 Task: Open Card Scooter Review in Board Email Marketing Engagement Optimization to Workspace Editing and Proofreading and add a team member Softage.2@softage.net, a label Green, a checklist Chocolate Making, an attachment from your computer, a color Green and finally, add a card description 'Develop and launch new customer acquisition program' and a comment 'This task requires us to be detail-oriented and meticulous, ensuring that we do not miss any important information or details.'. Add a start date 'Jan 02, 1900' with a due date 'Jan 09, 1900'
Action: Key pressed <Key.shift>SOFTAGE.2<Key.shift>@SOFTAGE.NET
Screenshot: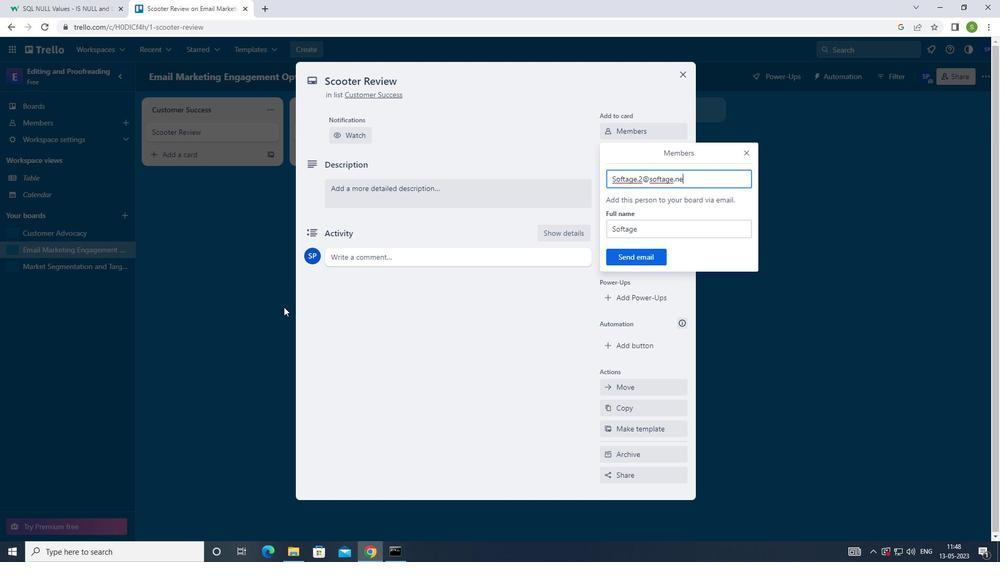 
Action: Mouse moved to (649, 257)
Screenshot: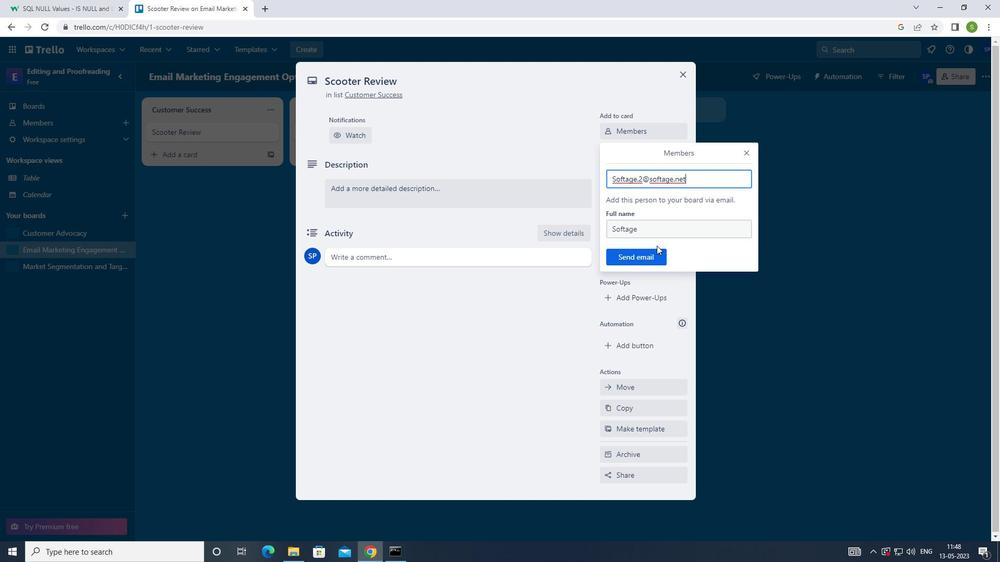 
Action: Mouse pressed left at (649, 257)
Screenshot: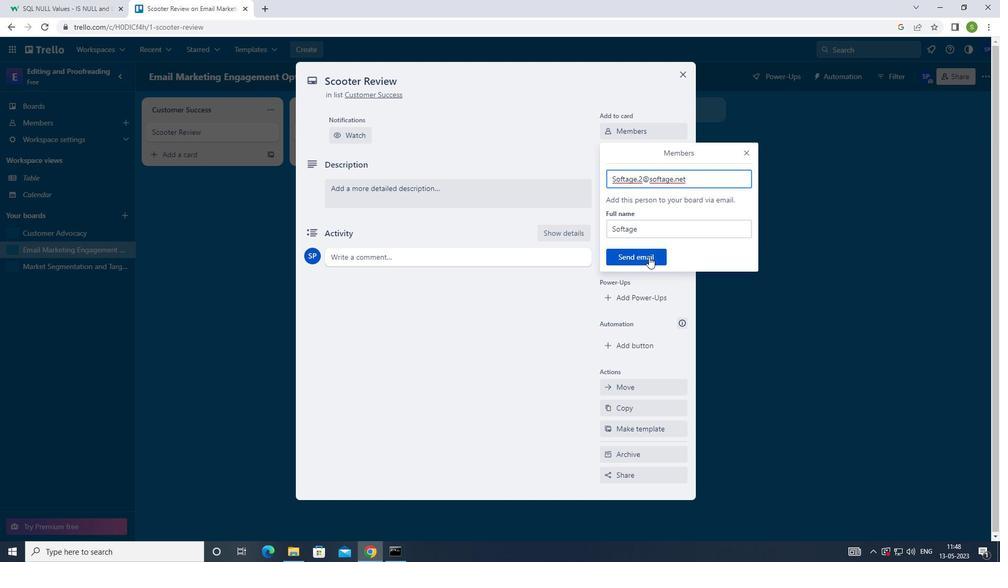 
Action: Mouse moved to (646, 185)
Screenshot: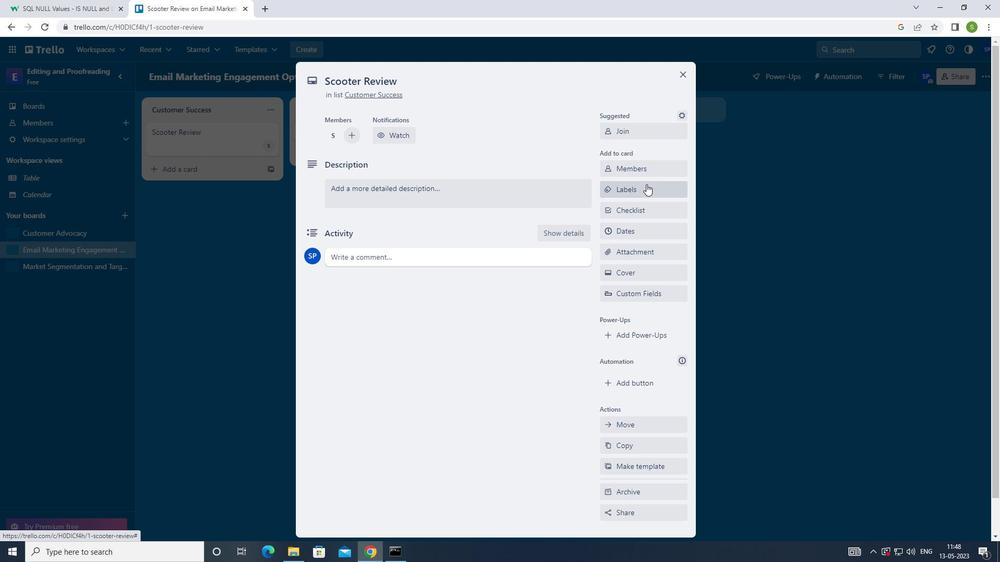 
Action: Mouse pressed left at (646, 185)
Screenshot: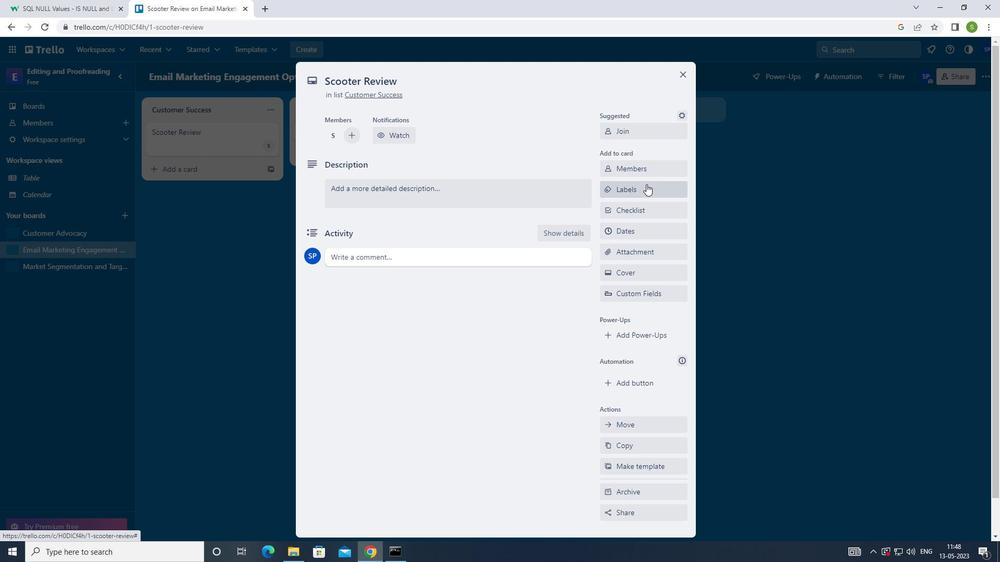 
Action: Mouse moved to (609, 277)
Screenshot: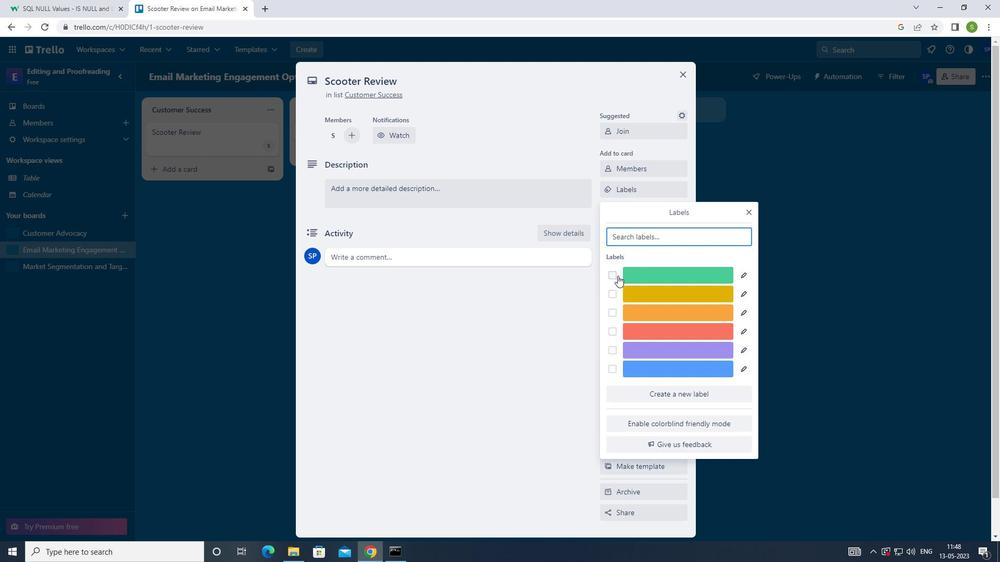
Action: Mouse pressed left at (609, 277)
Screenshot: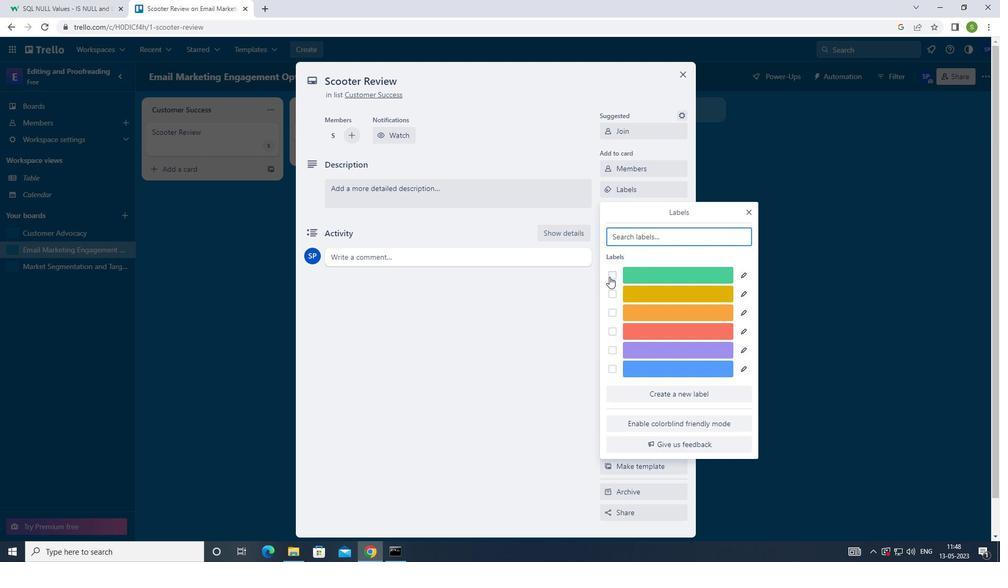 
Action: Mouse moved to (749, 212)
Screenshot: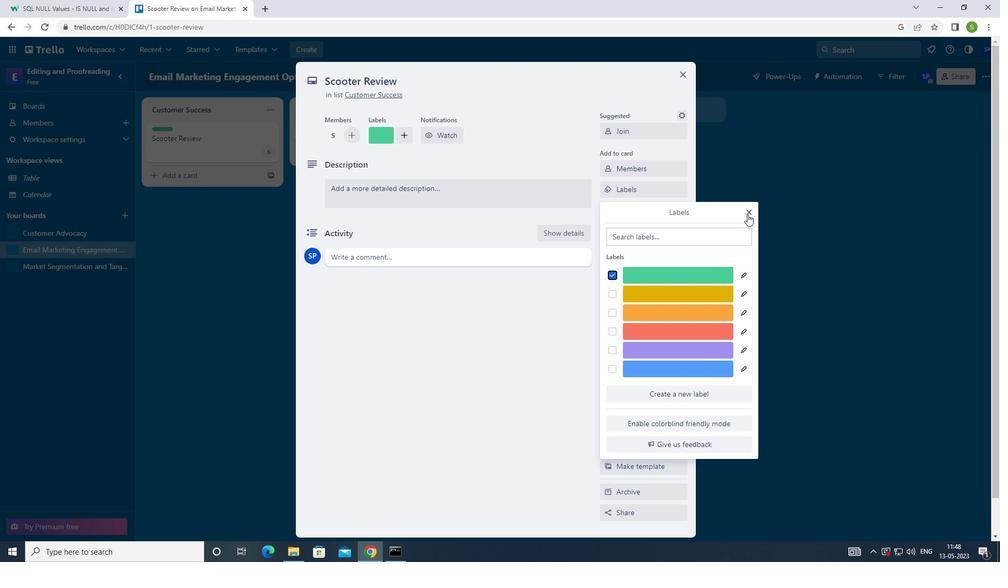 
Action: Mouse pressed left at (749, 212)
Screenshot: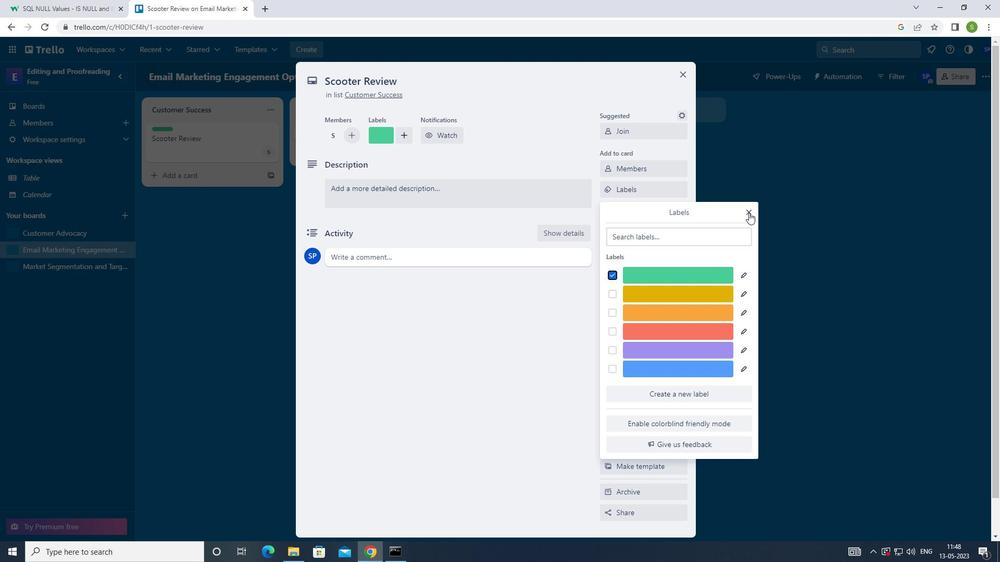
Action: Mouse moved to (640, 212)
Screenshot: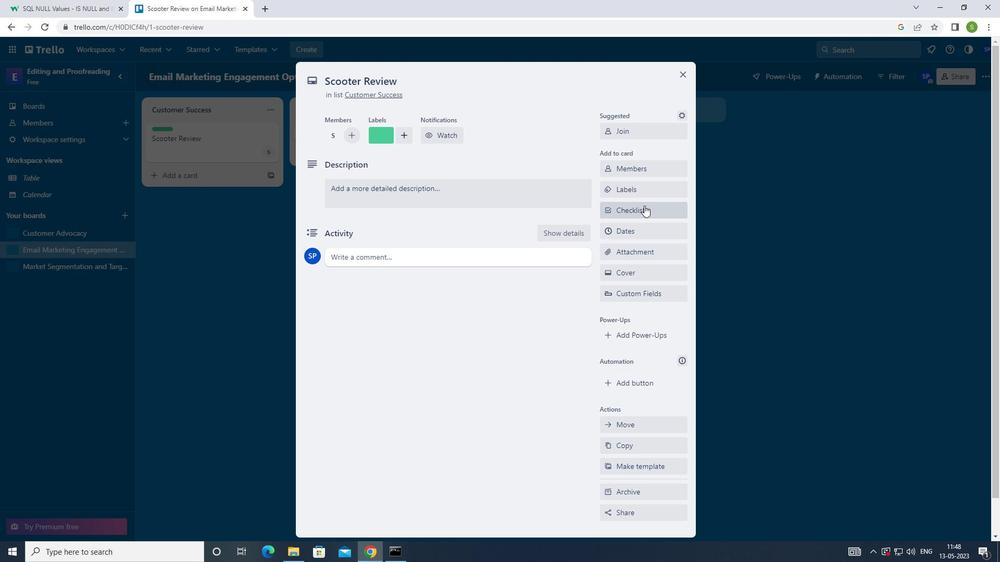 
Action: Mouse pressed left at (640, 212)
Screenshot: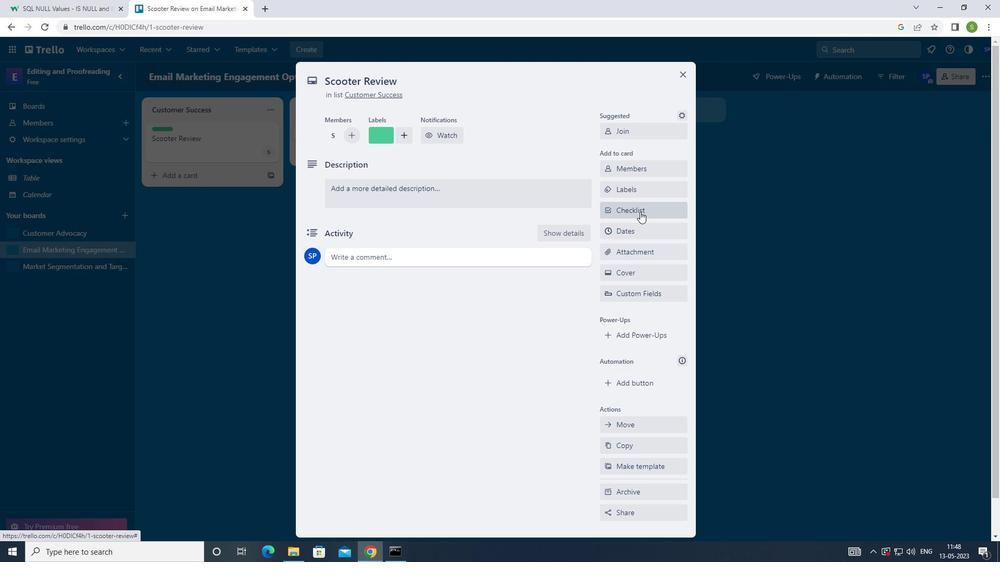 
Action: Mouse moved to (769, 202)
Screenshot: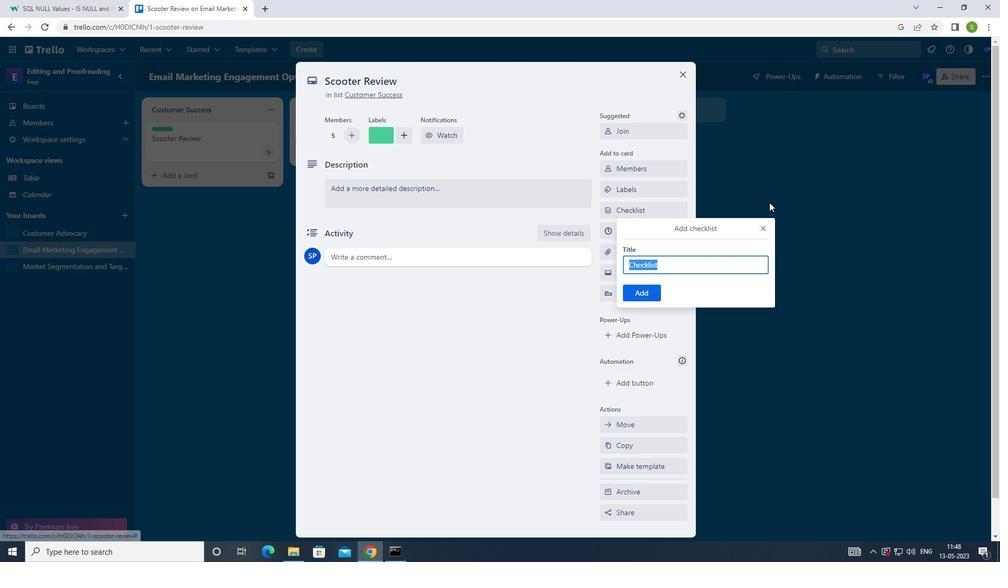 
Action: Key pressed <Key.shift>CHOCOLATE<Key.space><Key.shift_r>MARKETING
Screenshot: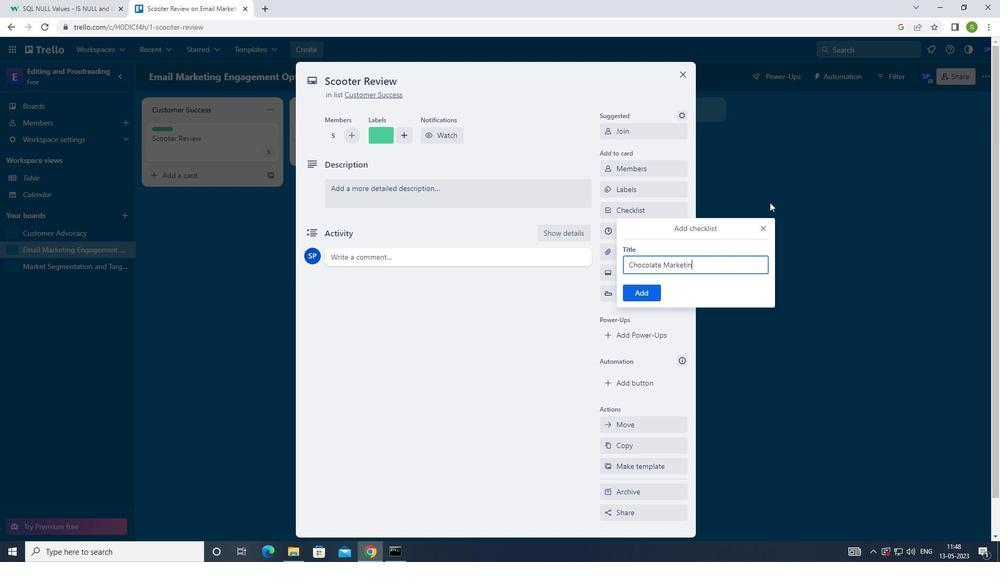 
Action: Mouse moved to (648, 291)
Screenshot: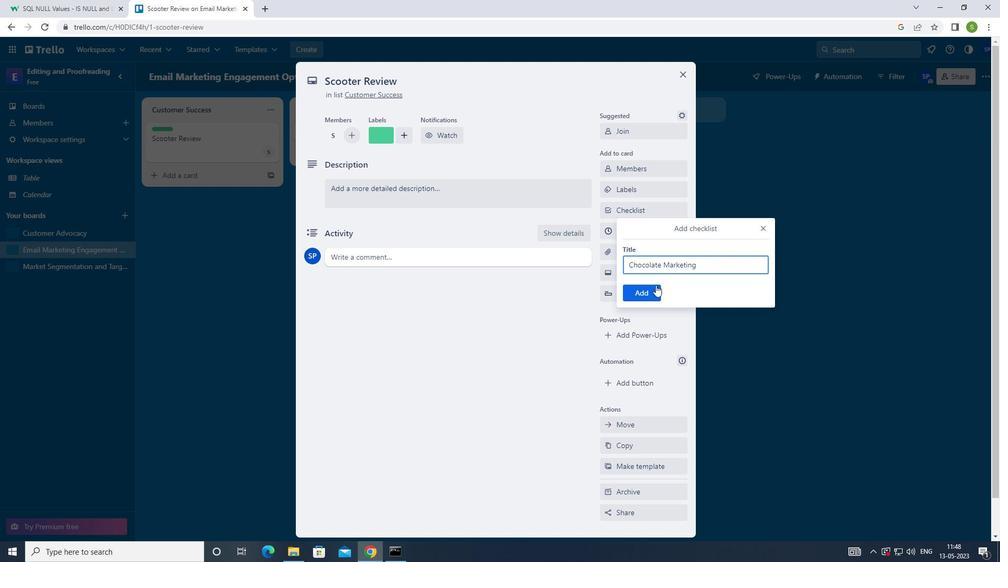 
Action: Mouse pressed left at (648, 291)
Screenshot: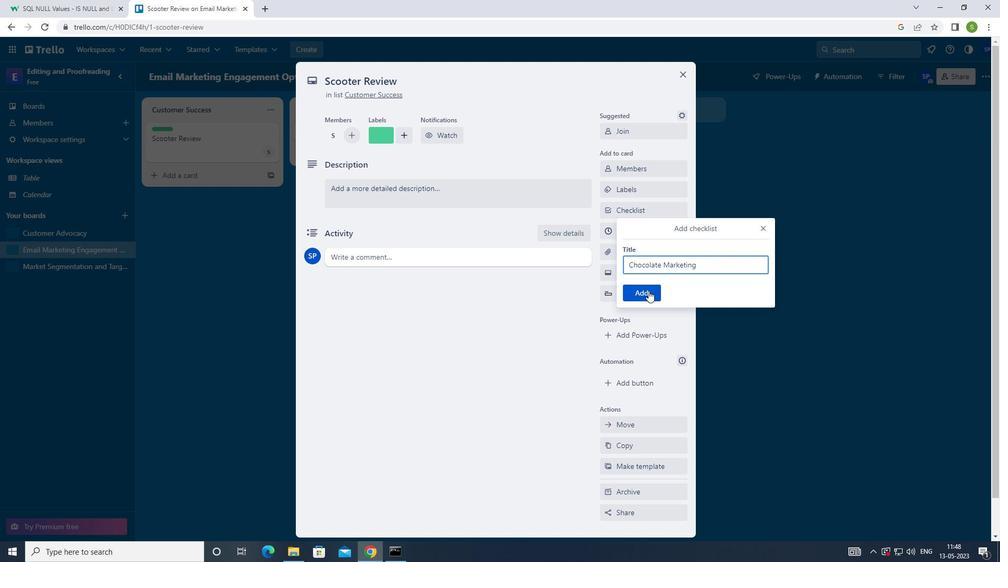 
Action: Mouse moved to (644, 255)
Screenshot: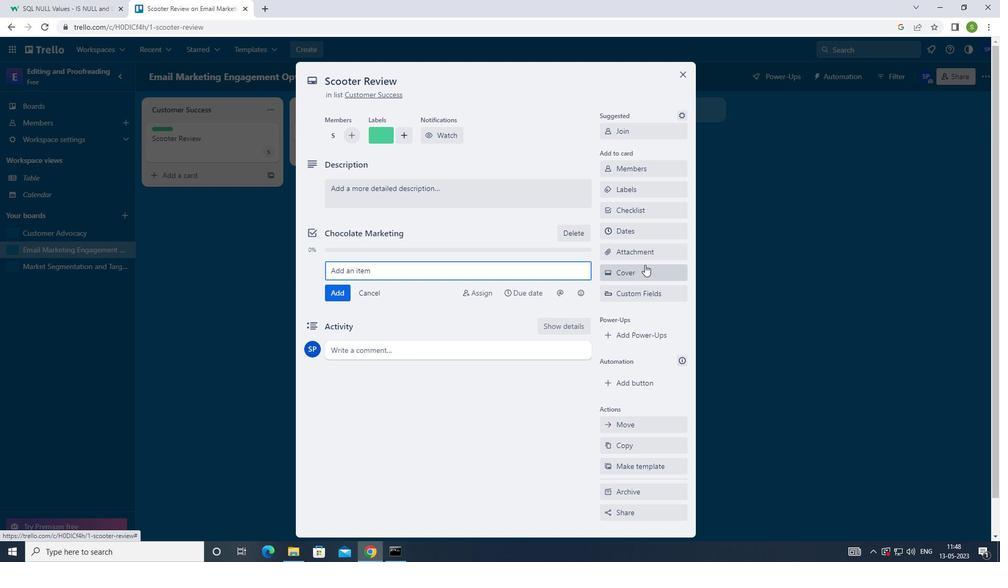 
Action: Mouse pressed left at (644, 255)
Screenshot: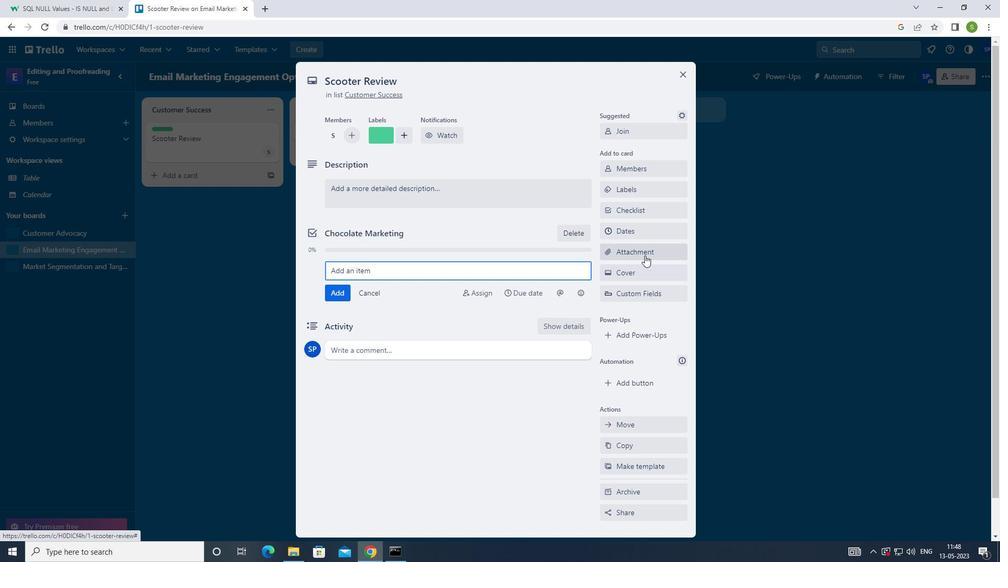 
Action: Mouse moved to (639, 300)
Screenshot: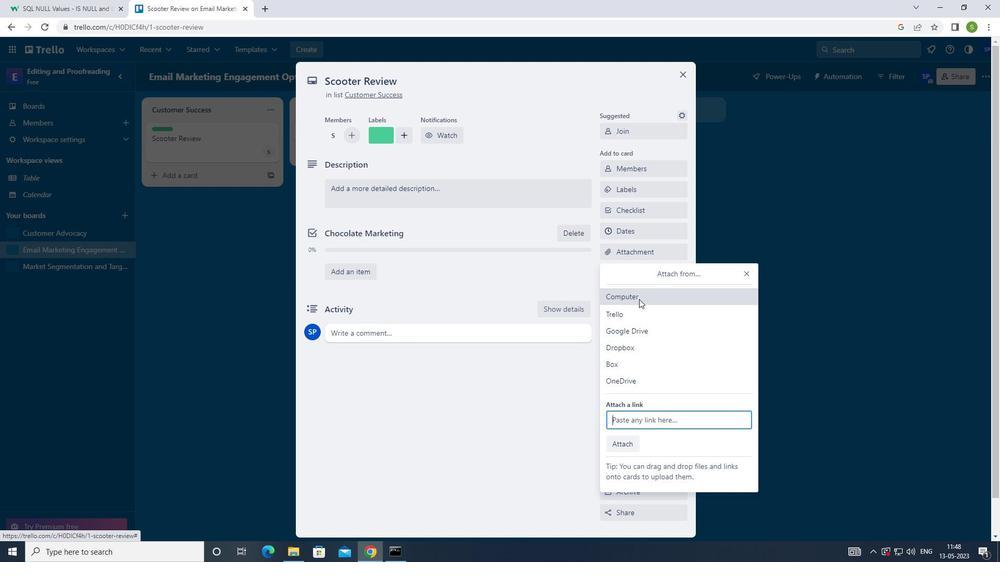 
Action: Mouse pressed left at (639, 300)
Screenshot: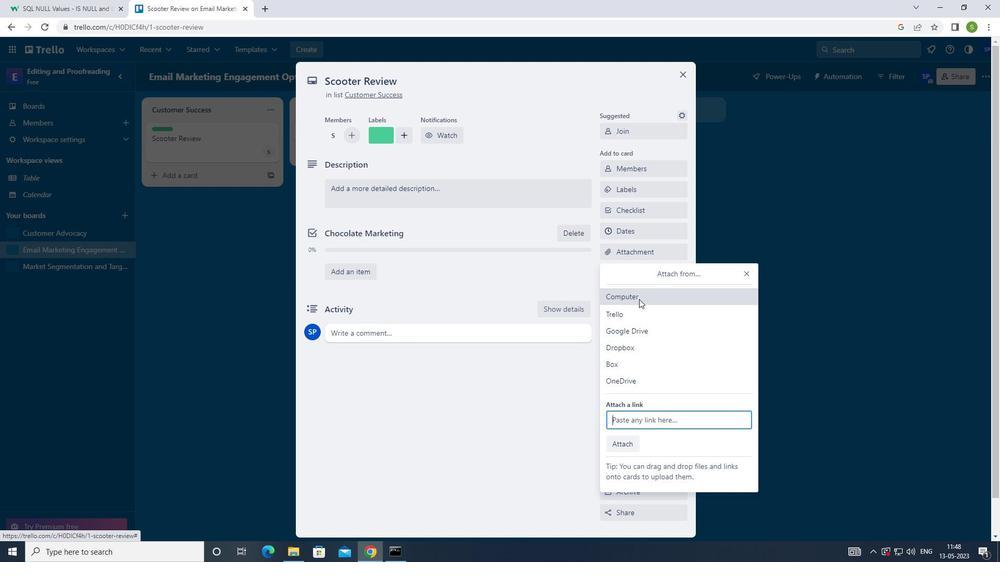 
Action: Mouse moved to (153, 72)
Screenshot: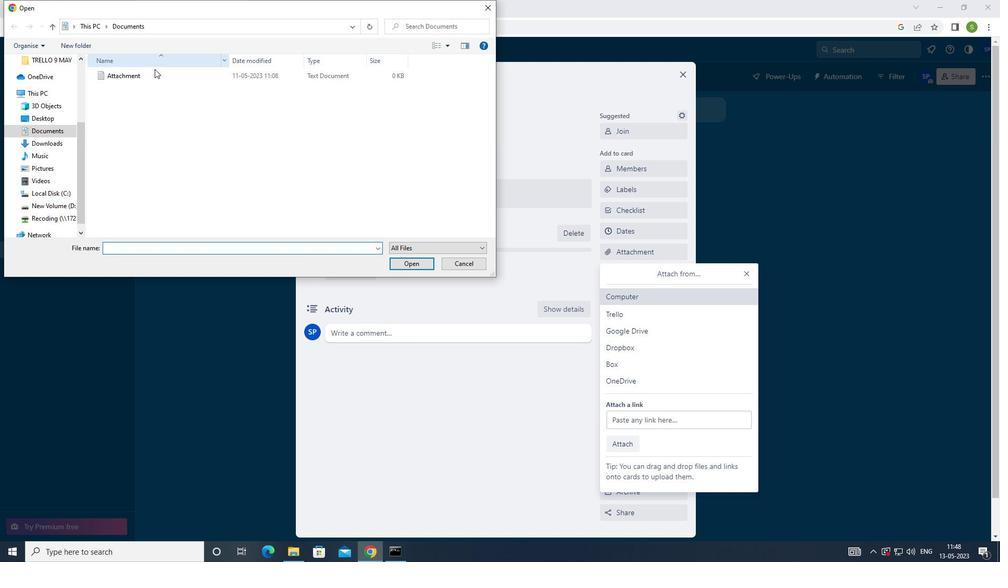 
Action: Mouse pressed left at (153, 72)
Screenshot: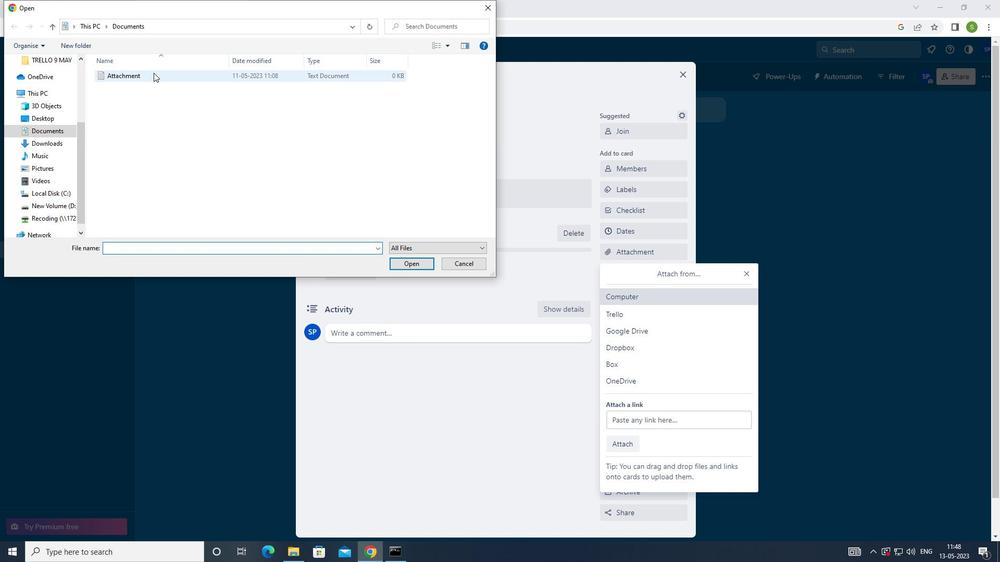 
Action: Mouse moved to (425, 263)
Screenshot: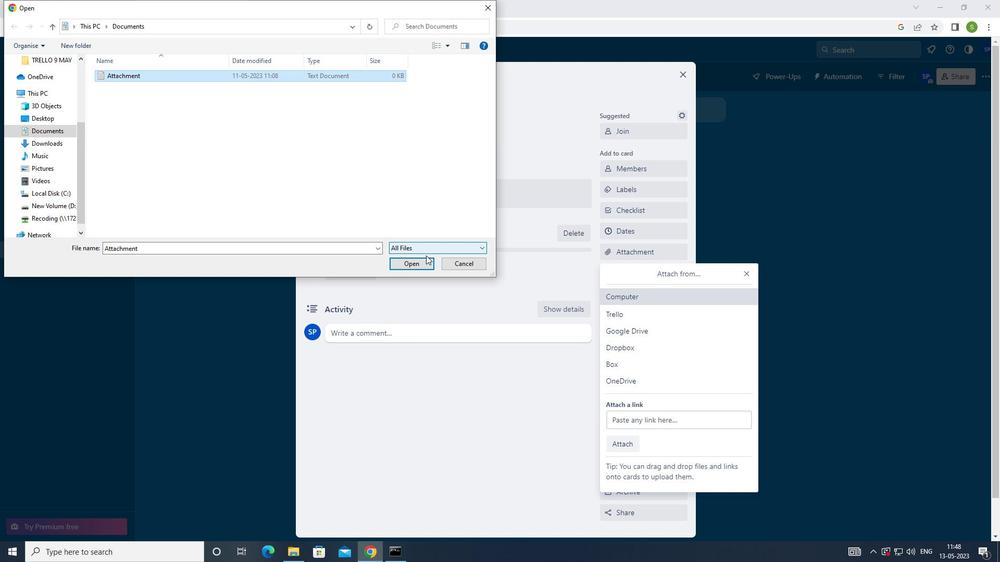 
Action: Mouse pressed left at (425, 263)
Screenshot: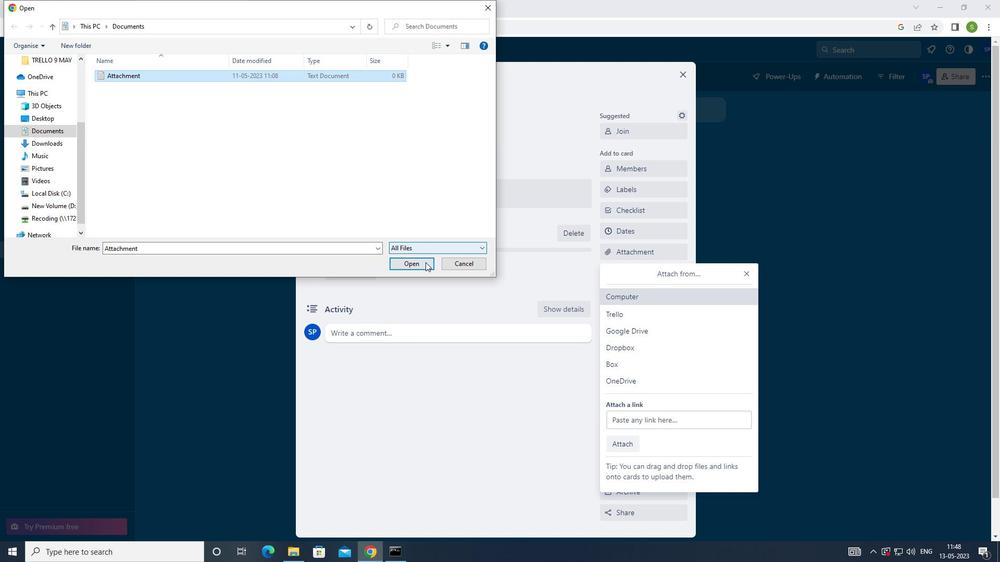 
Action: Mouse moved to (630, 273)
Screenshot: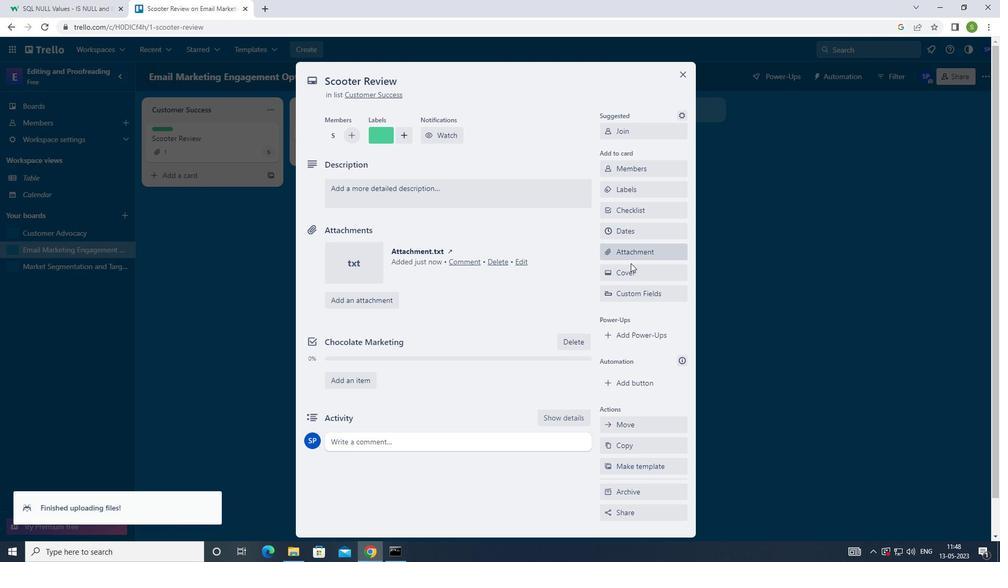 
Action: Mouse pressed left at (630, 273)
Screenshot: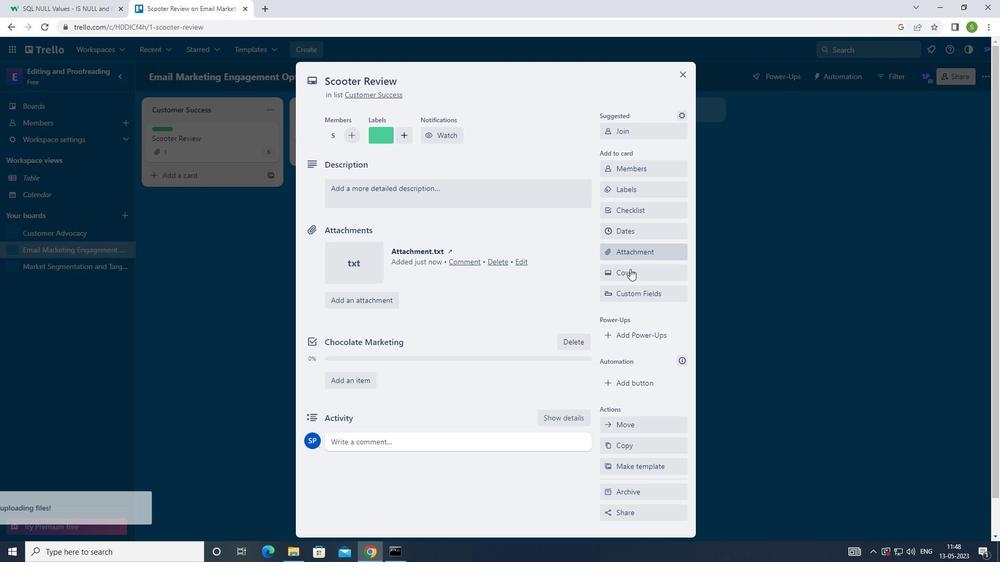 
Action: Mouse moved to (626, 331)
Screenshot: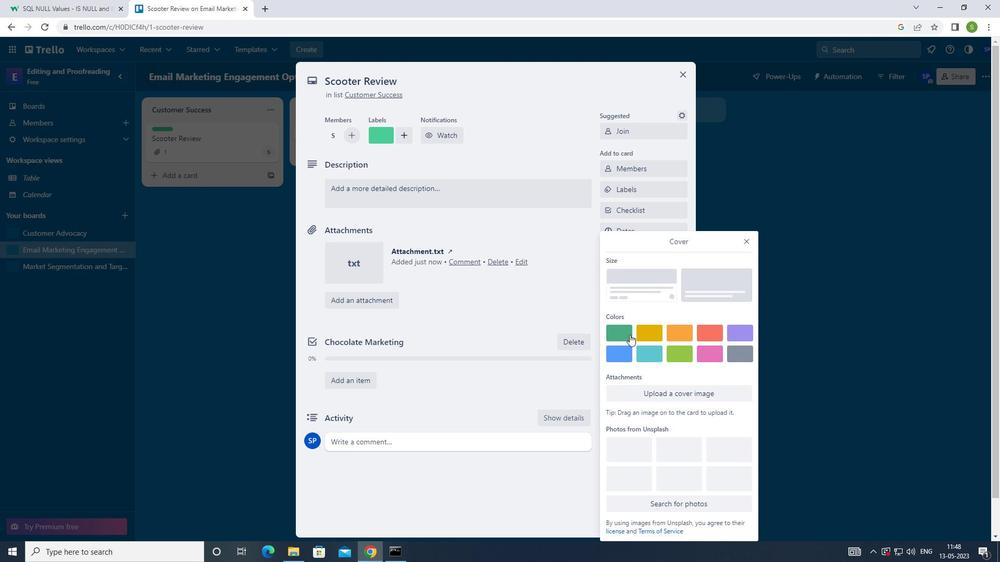 
Action: Mouse pressed left at (626, 331)
Screenshot: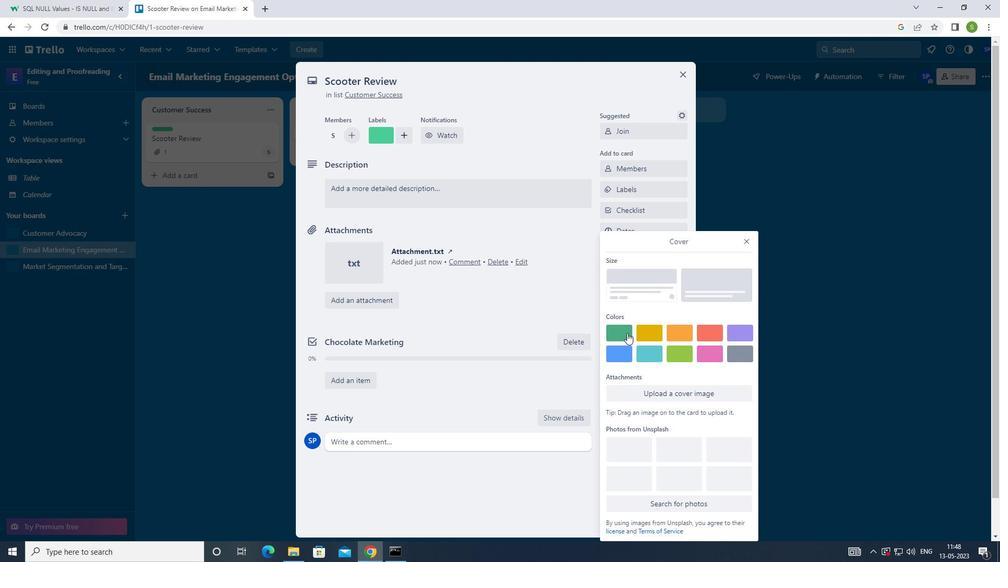 
Action: Mouse moved to (744, 222)
Screenshot: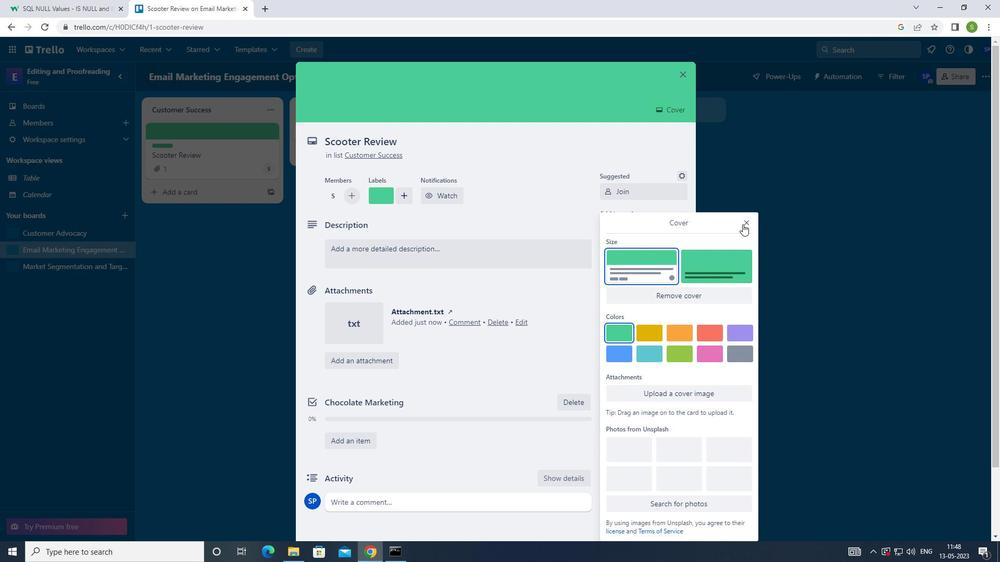 
Action: Mouse pressed left at (744, 222)
Screenshot: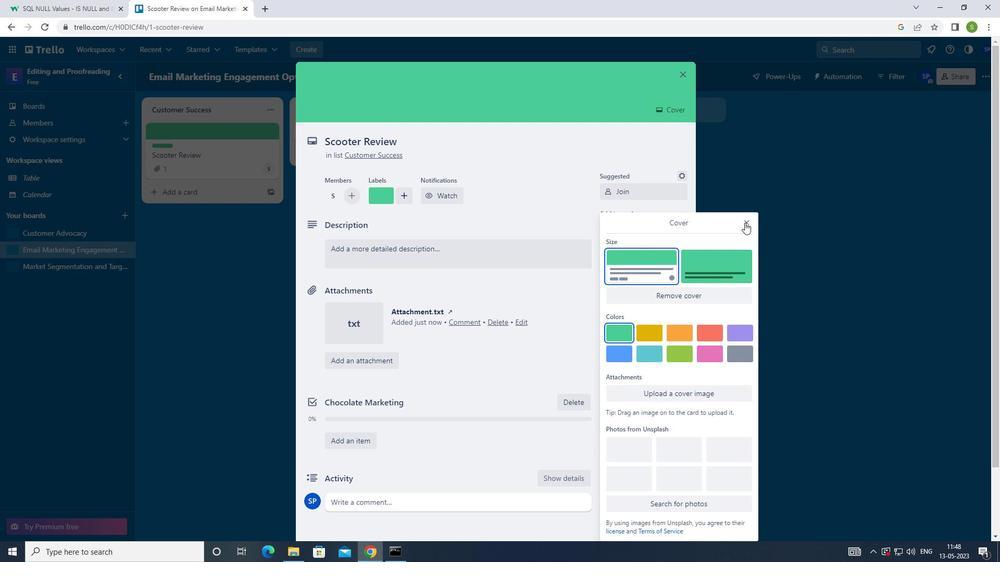 
Action: Mouse moved to (379, 253)
Screenshot: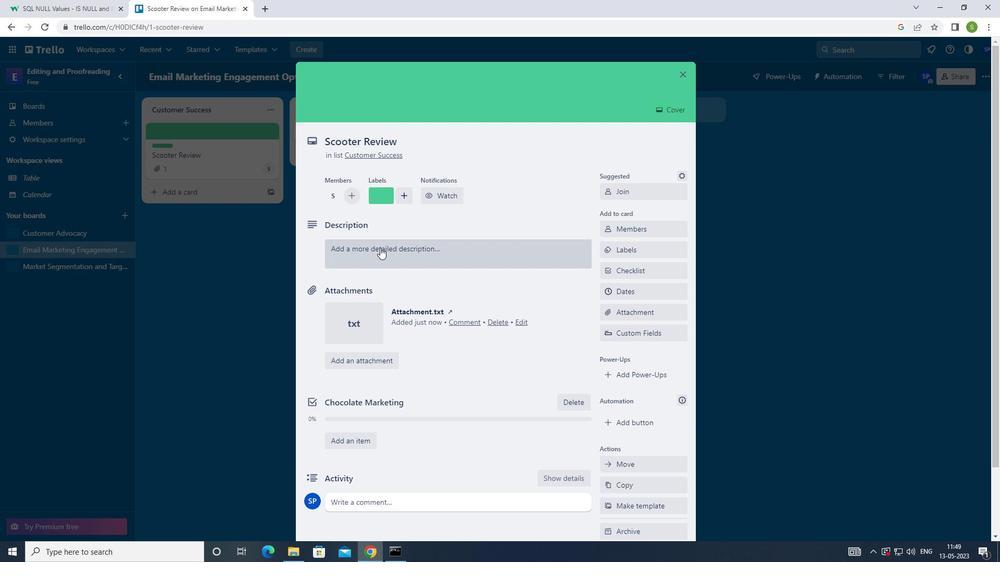 
Action: Mouse pressed left at (379, 253)
Screenshot: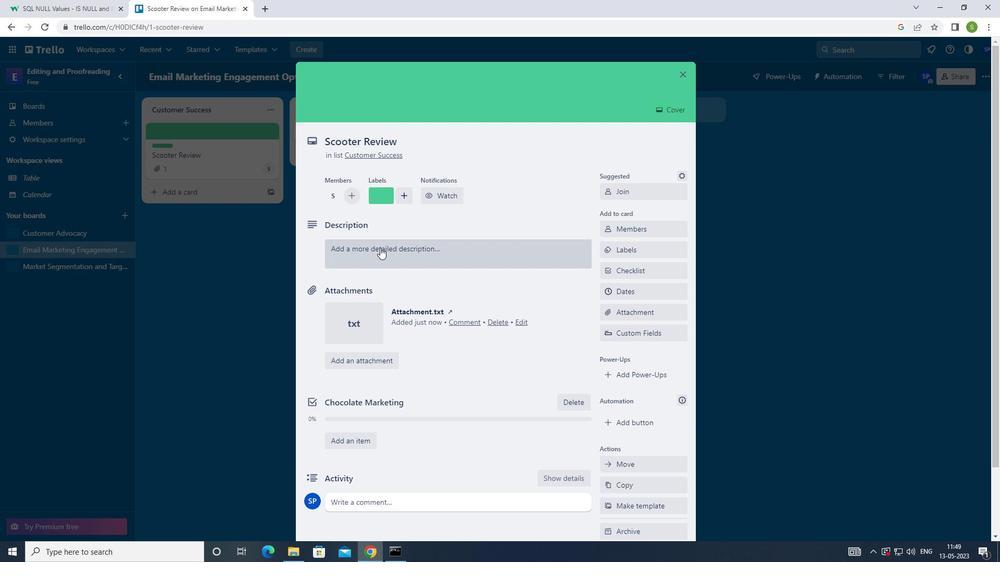 
Action: Mouse moved to (385, 252)
Screenshot: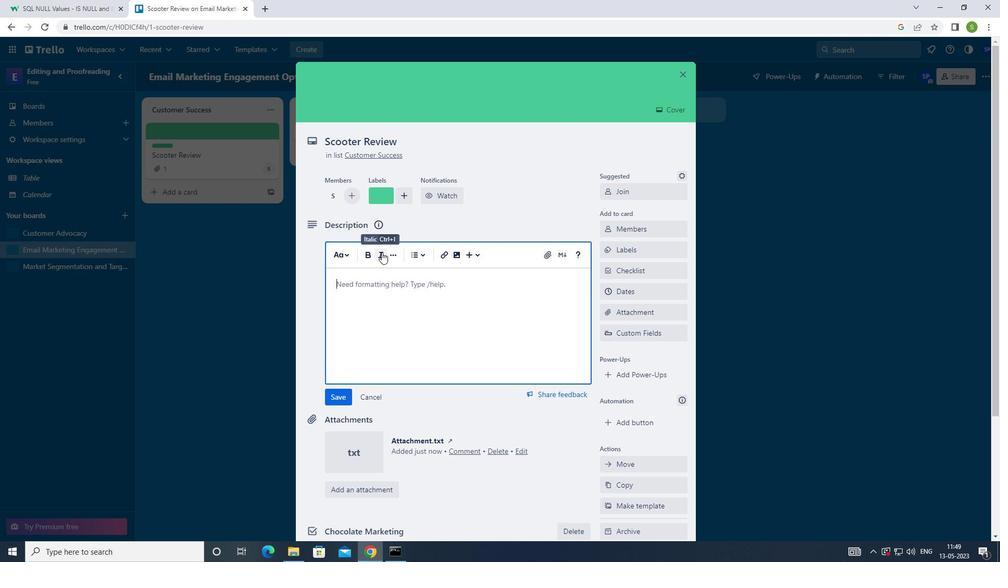 
Action: Key pressed <Key.shift>DEVELOP<Key.space>AND<Key.space>LAUNCH<Key.space>NEW<Key.space>CUSTOMER<Key.space>ACQUISTION<Key.space>PROGRAM
Screenshot: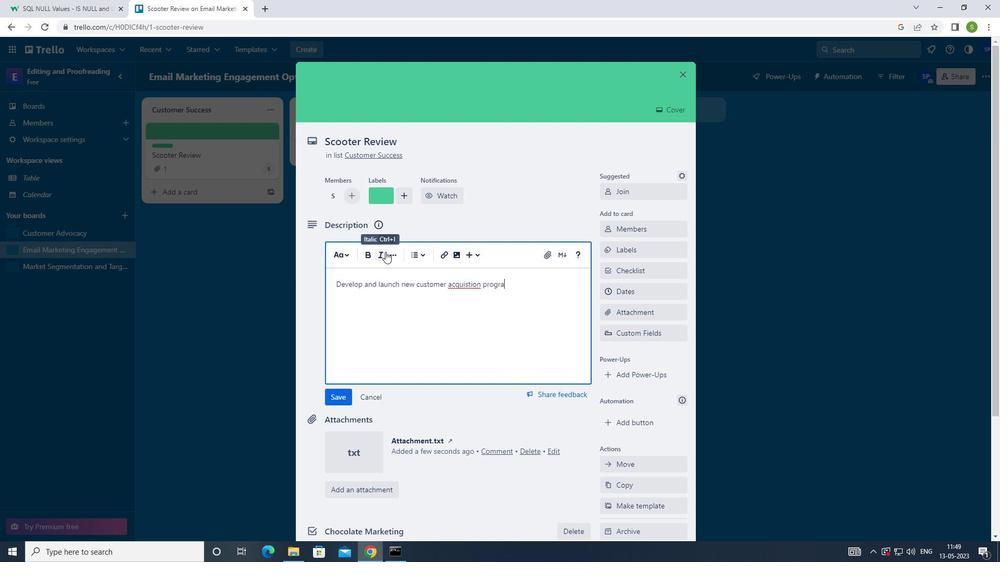 
Action: Mouse moved to (336, 394)
Screenshot: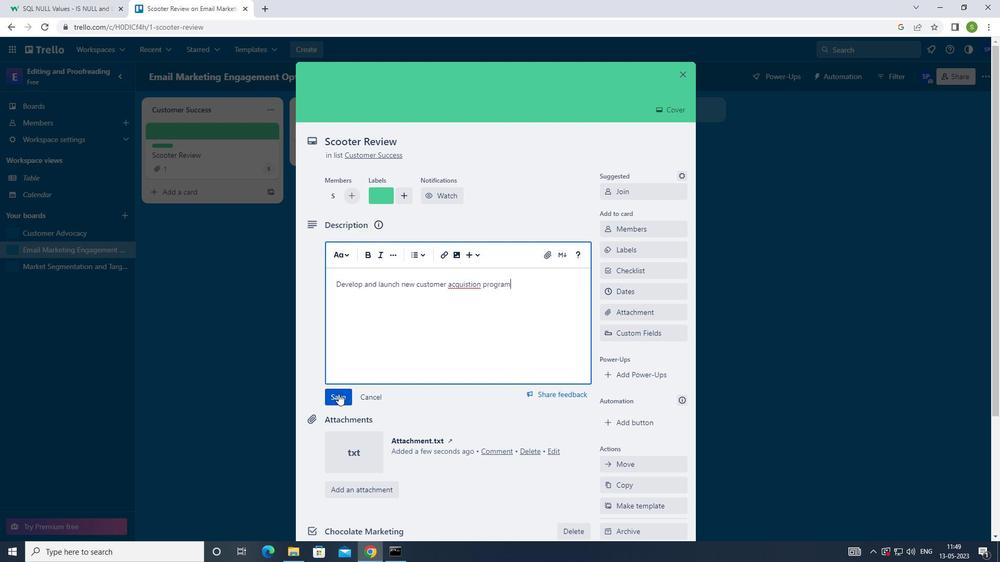 
Action: Mouse pressed left at (336, 394)
Screenshot: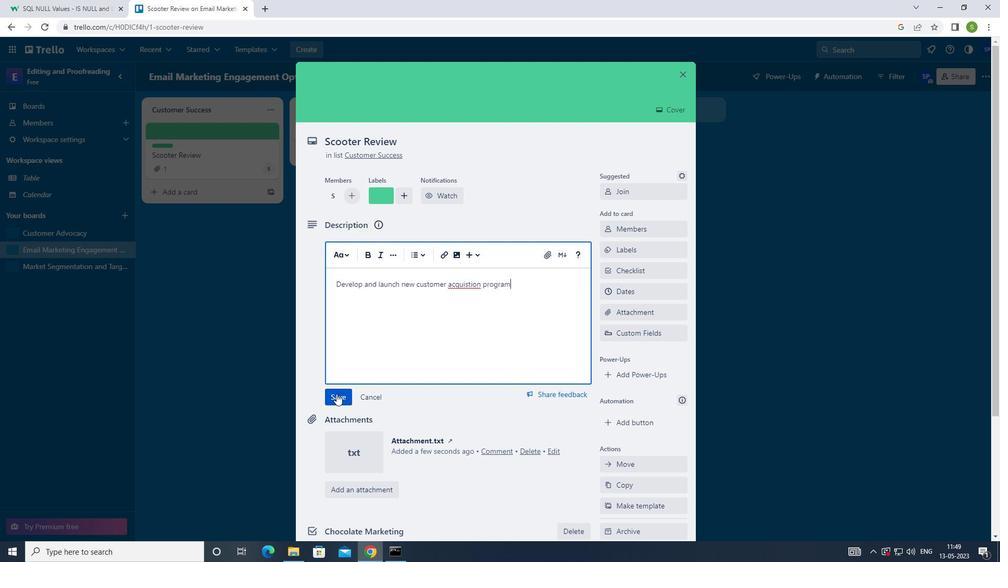 
Action: Mouse moved to (406, 363)
Screenshot: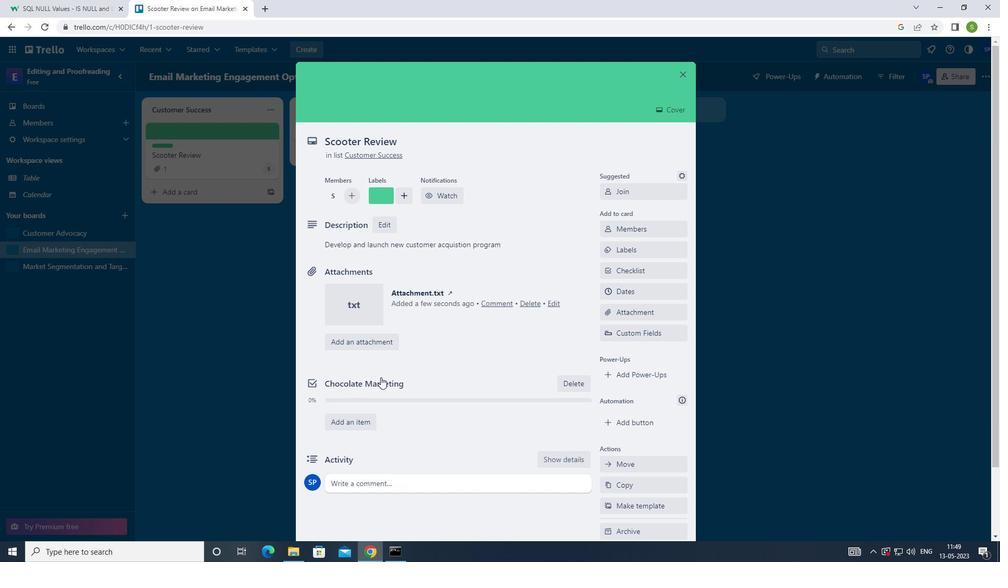 
Action: Mouse scrolled (406, 362) with delta (0, 0)
Screenshot: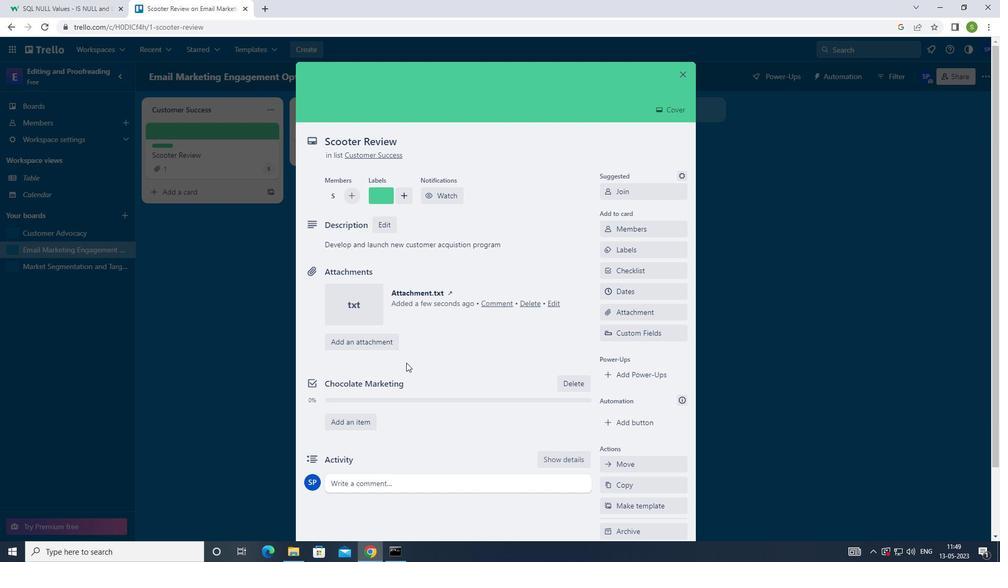 
Action: Mouse moved to (406, 363)
Screenshot: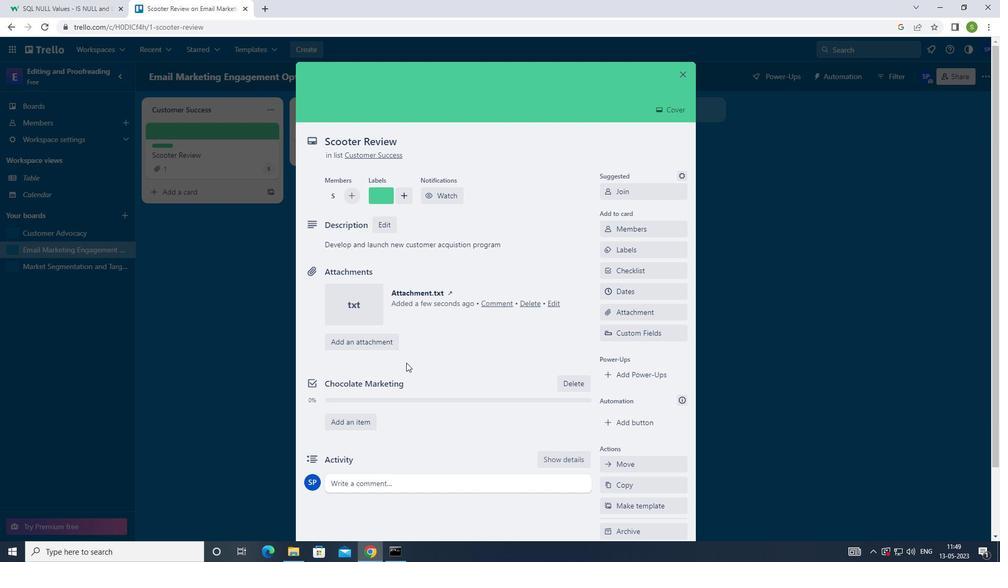 
Action: Mouse scrolled (406, 363) with delta (0, 0)
Screenshot: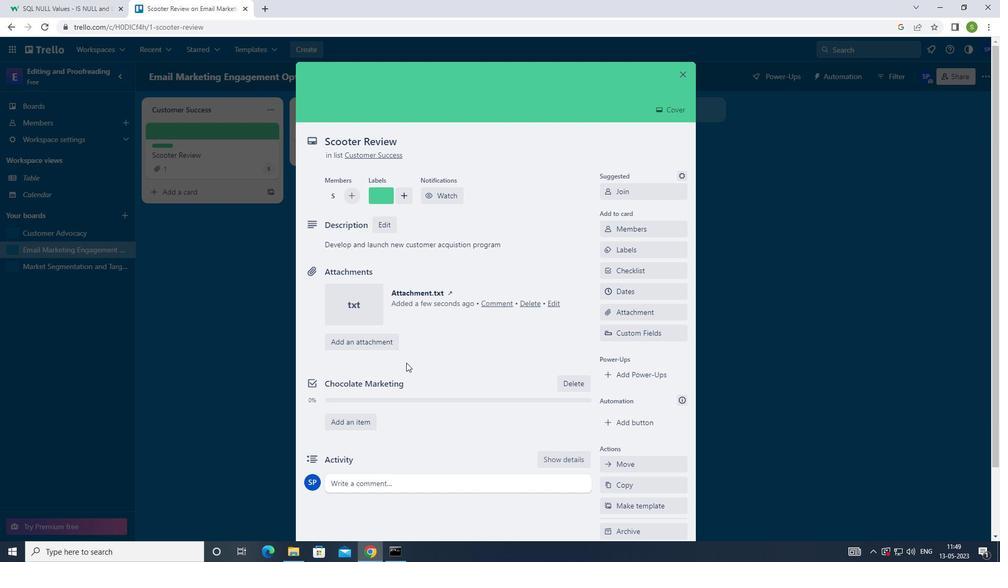 
Action: Mouse moved to (406, 368)
Screenshot: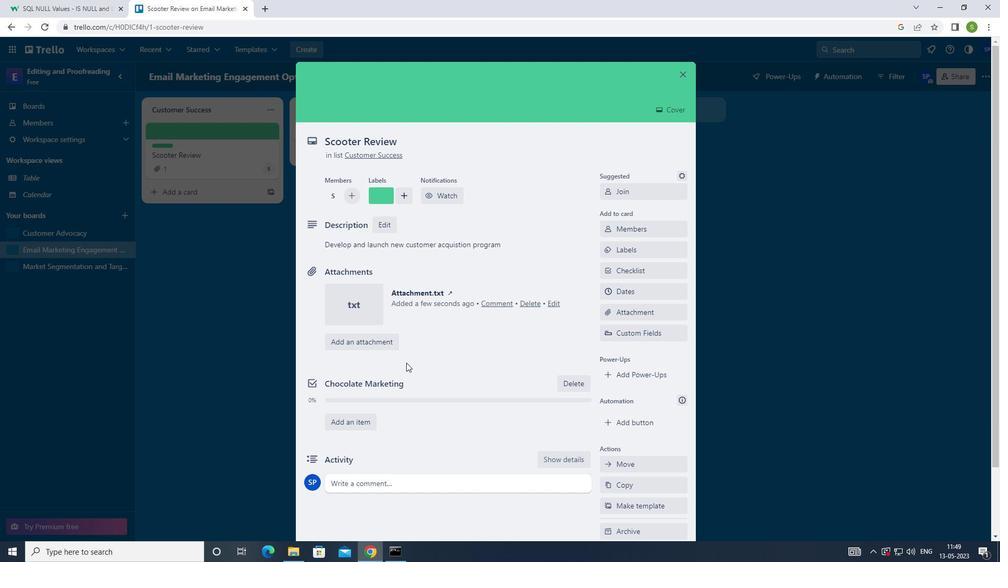 
Action: Mouse scrolled (406, 367) with delta (0, 0)
Screenshot: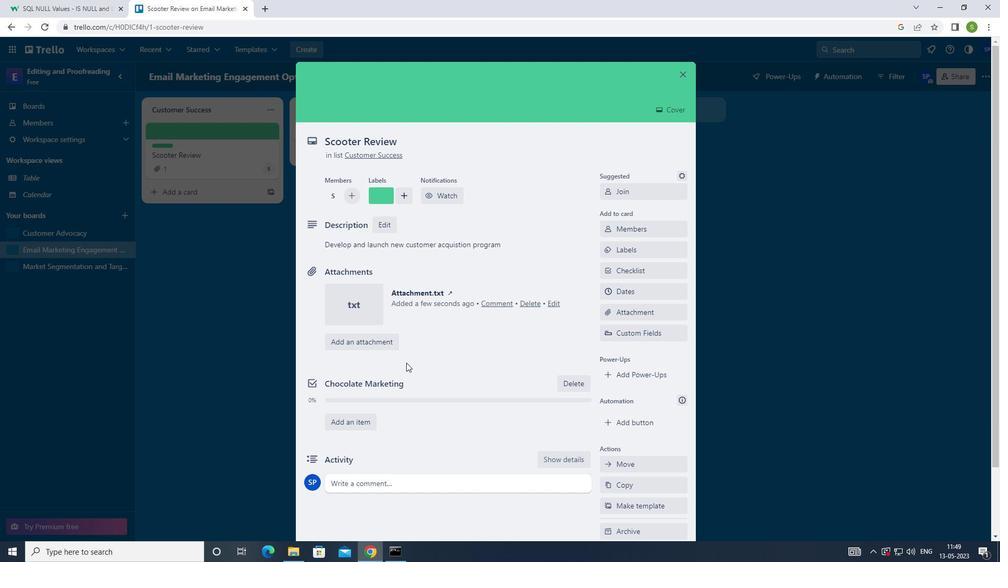 
Action: Mouse moved to (405, 371)
Screenshot: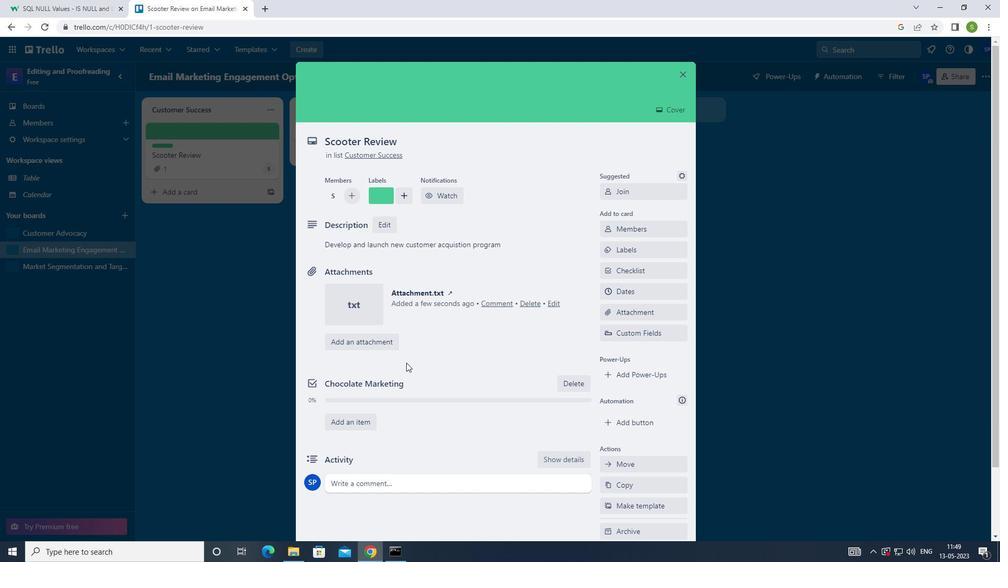 
Action: Mouse scrolled (405, 370) with delta (0, 0)
Screenshot: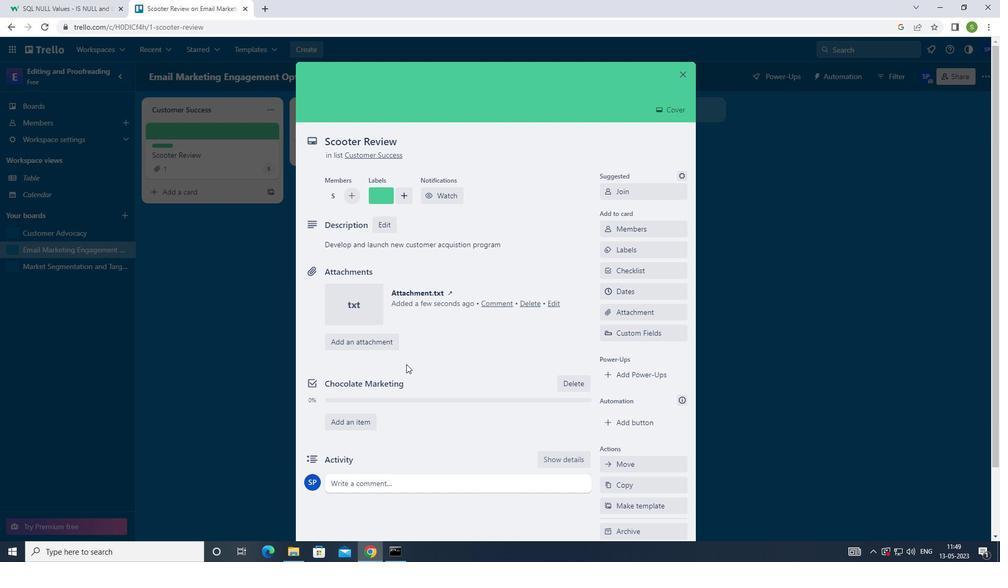 
Action: Mouse moved to (391, 406)
Screenshot: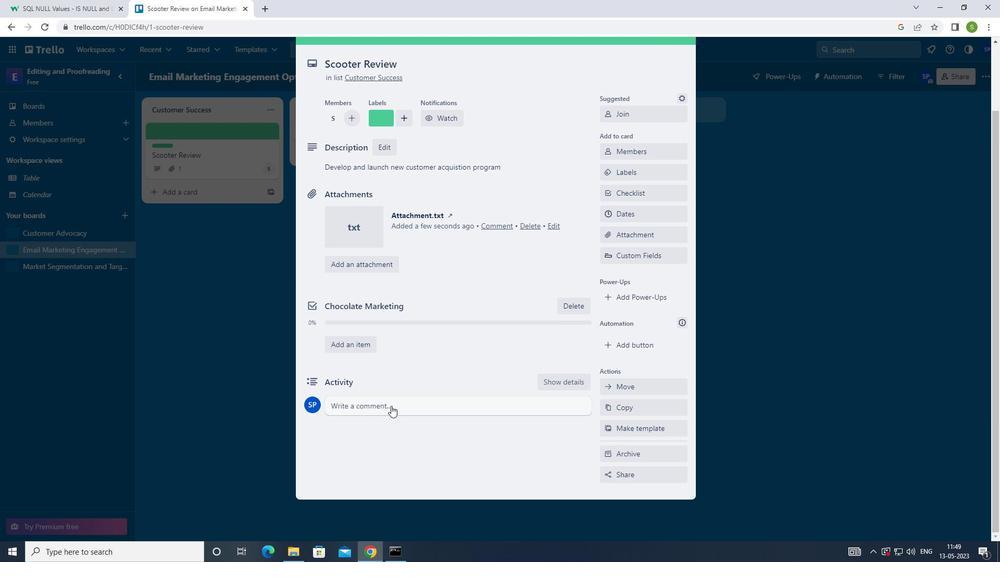 
Action: Mouse pressed left at (391, 406)
Screenshot: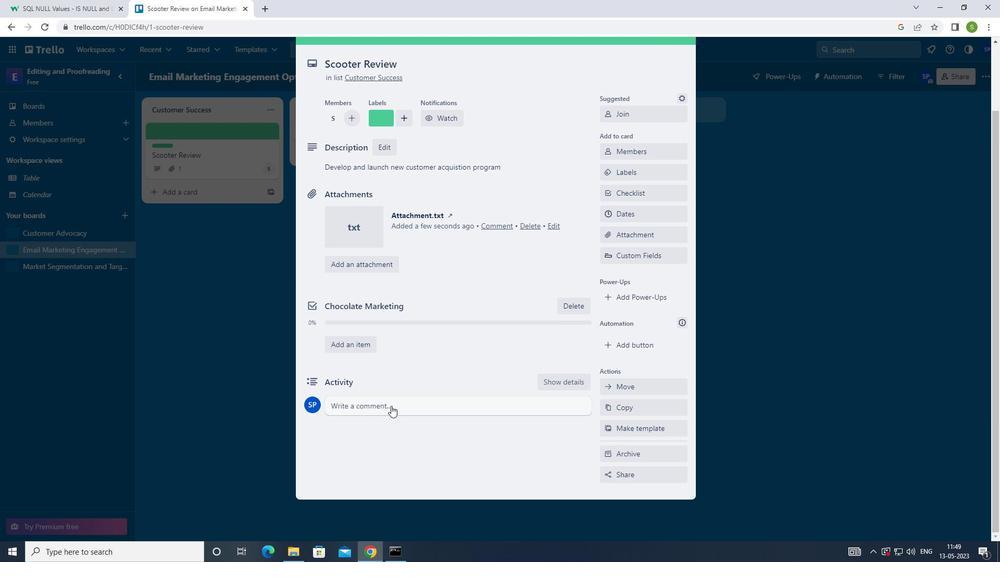 
Action: Mouse moved to (413, 367)
Screenshot: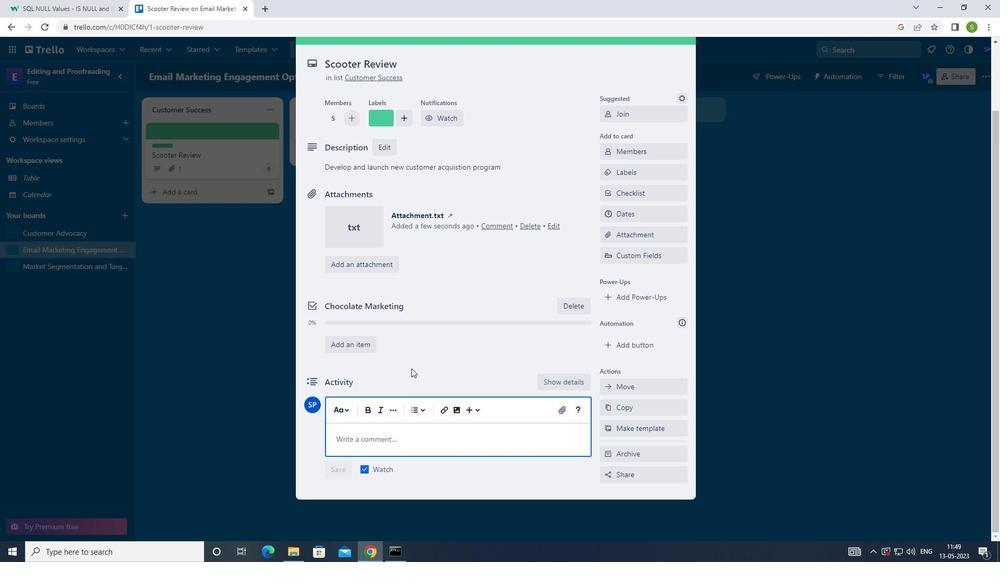 
Action: Key pressed <Key.shift>THIS<Key.space>TASK<Key.space>REQUIRE<Key.space>US<Key.space>TO<Key.space>BE<Key.space>DETAILO=ORIENTED<Key.left><Key.left><Key.left><Key.left><Key.left><Key.left><Key.left><Key.left><Key.backspace>-<Key.left><Key.left><Key.right><Key.backspace><Key.right><Key.right><Key.right><Key.right><Key.right><Key.right><Key.right><Key.right><Key.right><Key.space>AND<Key.space>METICULOUS<Key.space>ENSURING<Key.space>THAT<Key.space>WE<Key.space>DO<Key.space>NOT<Key.space>MISS<Key.space>ANY<Key.space>IMPORTANT<Key.space>INFORMATION<Key.space>OR<Key.space>DETAILS.
Screenshot: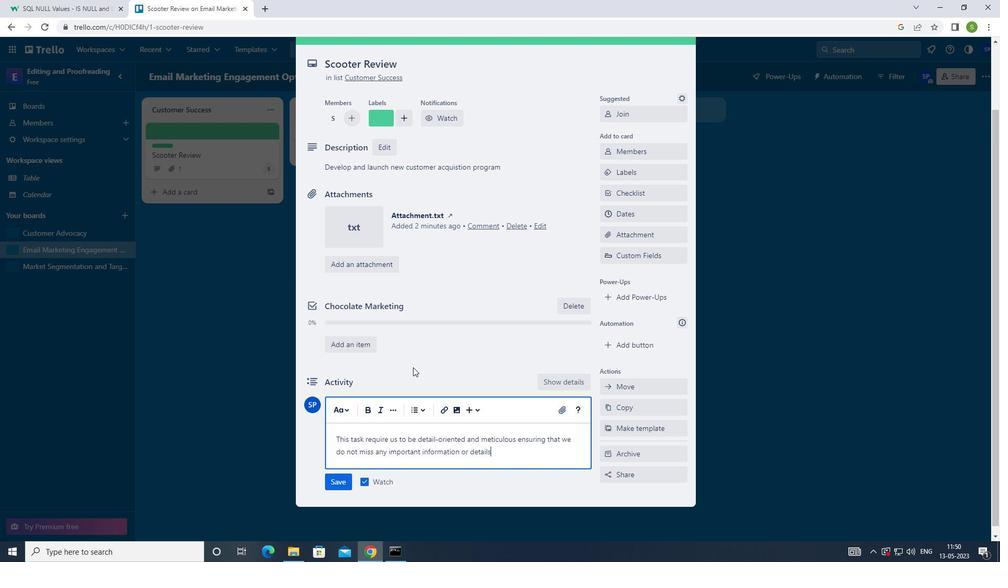 
Action: Mouse moved to (346, 486)
Screenshot: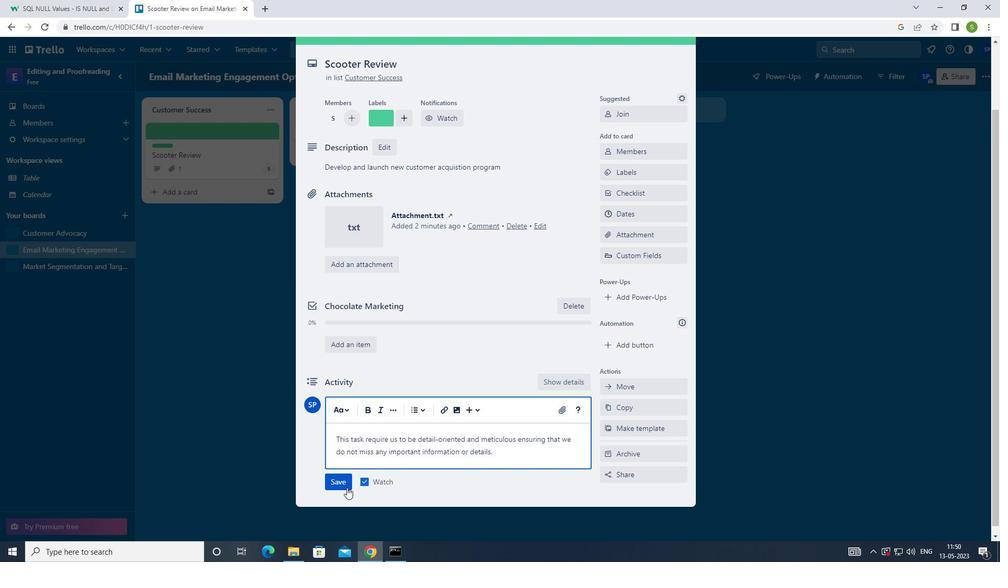
Action: Mouse pressed left at (346, 486)
Screenshot: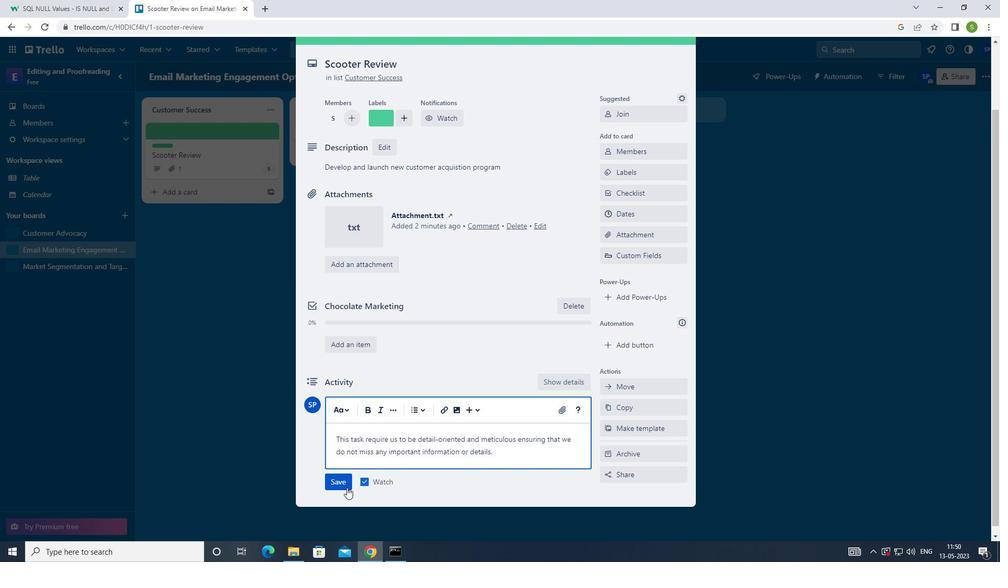 
Action: Mouse moved to (627, 213)
Screenshot: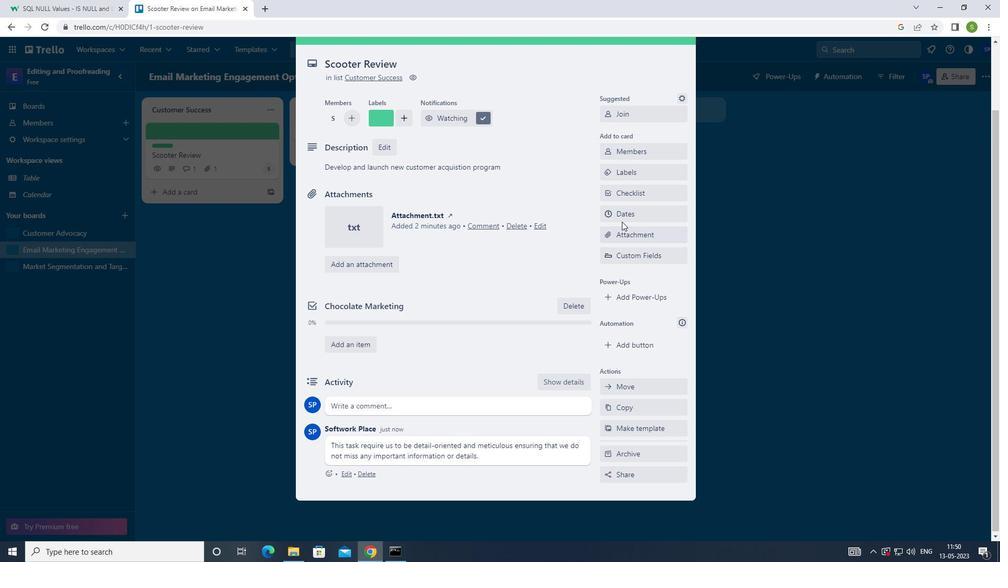 
Action: Mouse pressed left at (627, 213)
Screenshot: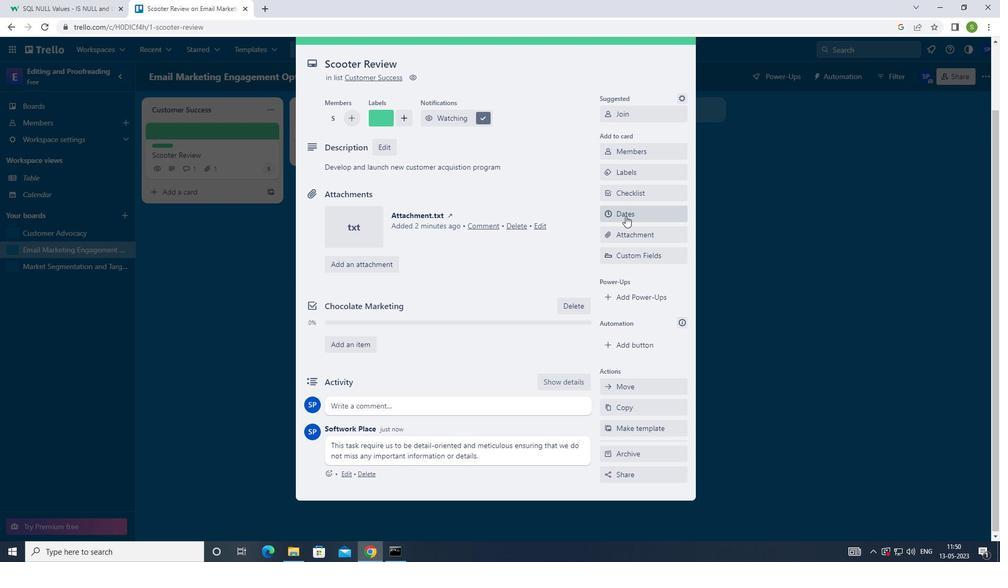 
Action: Mouse moved to (656, 142)
Screenshot: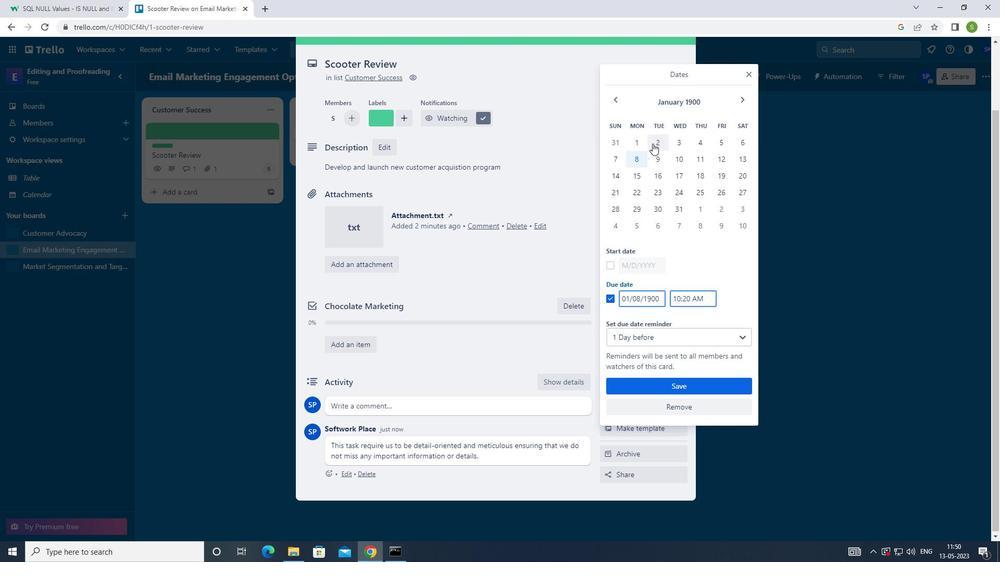 
Action: Mouse pressed left at (656, 142)
Screenshot: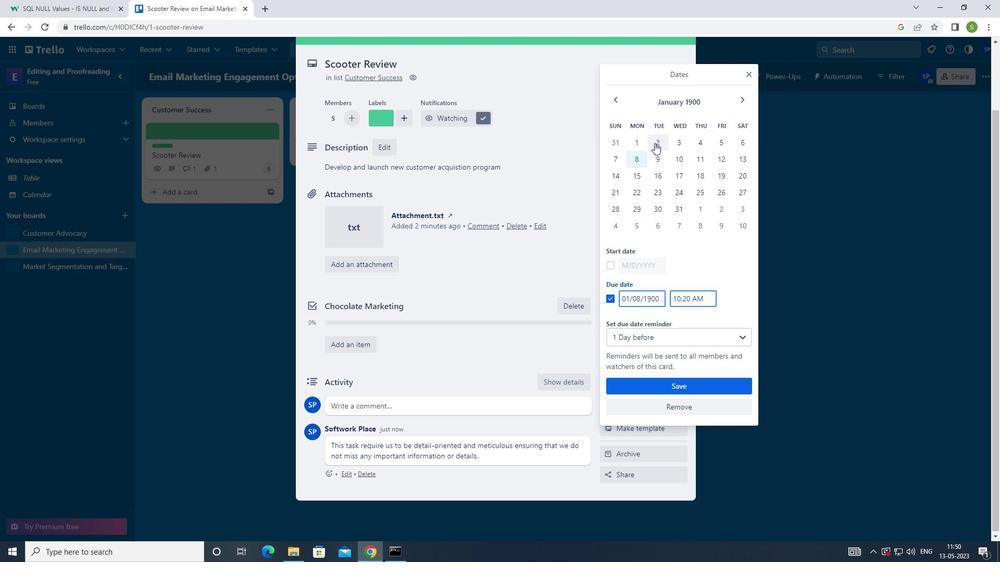 
Action: Mouse moved to (656, 159)
Screenshot: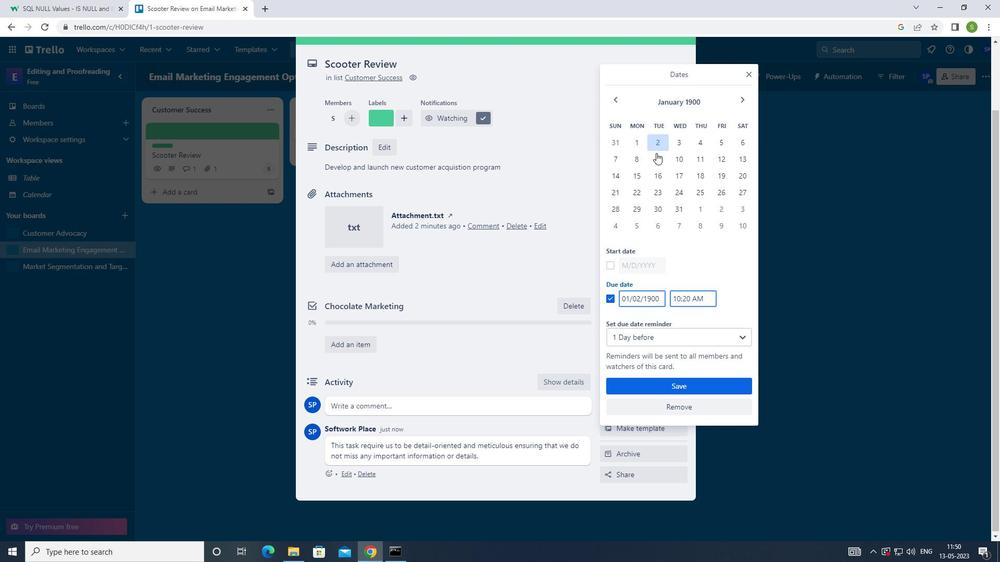 
Action: Mouse pressed left at (656, 159)
Screenshot: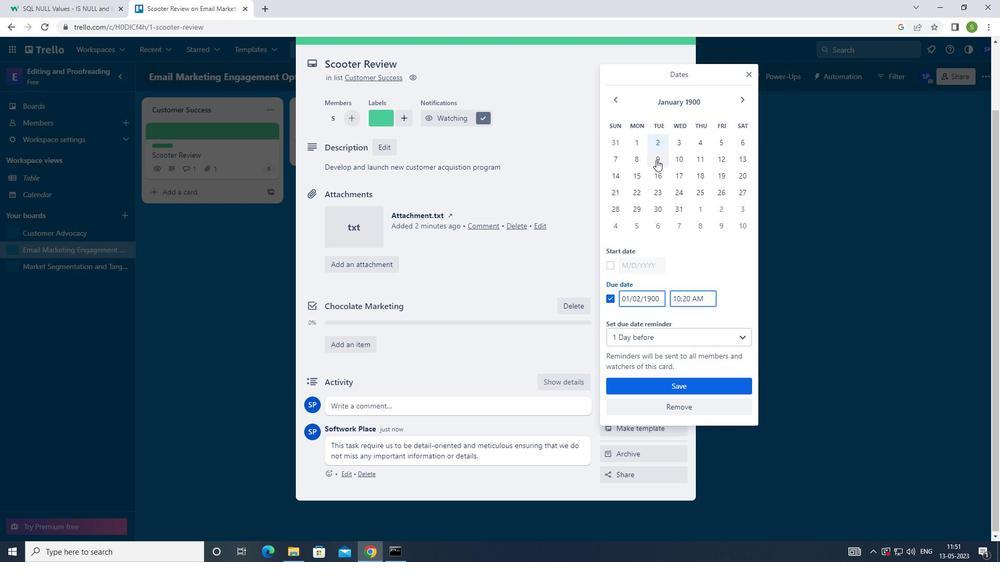 
Action: Mouse moved to (610, 266)
Screenshot: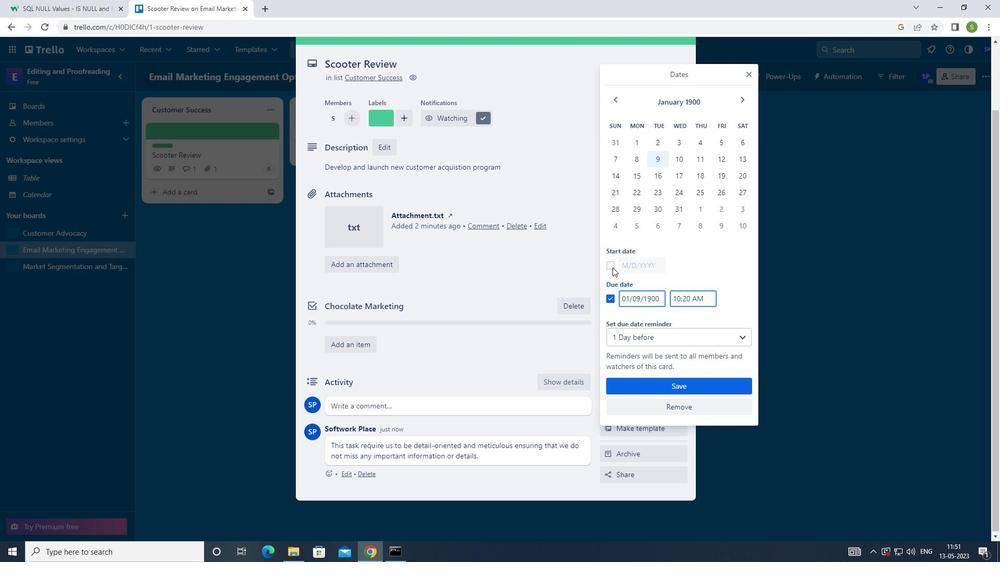 
Action: Mouse pressed left at (610, 266)
Screenshot: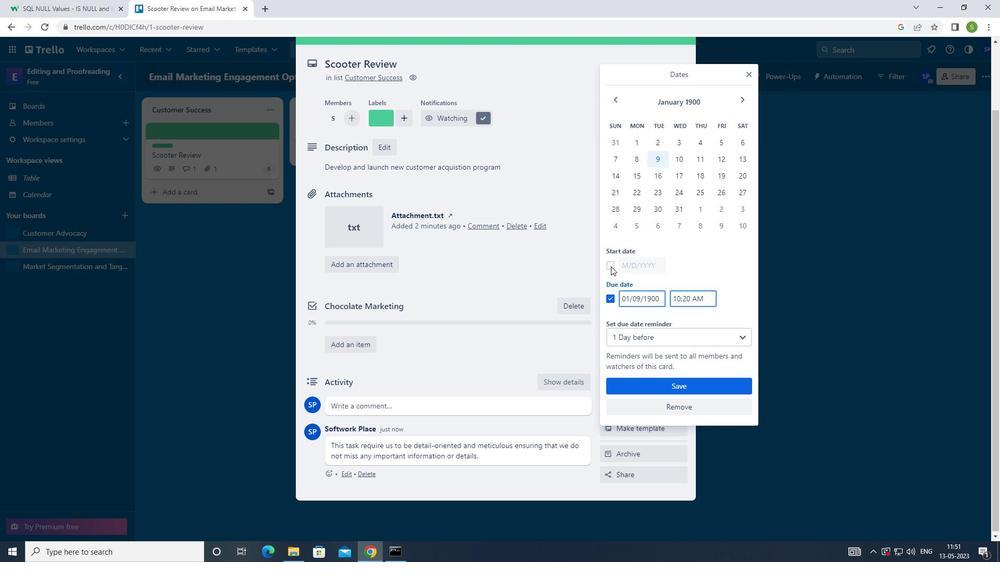 
Action: Mouse moved to (659, 142)
Screenshot: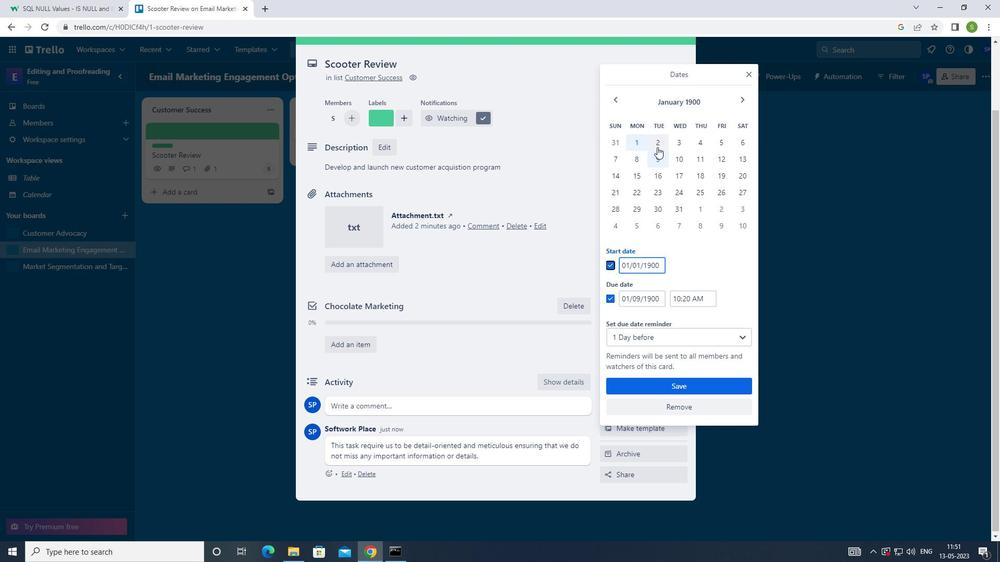 
Action: Mouse pressed left at (659, 142)
Screenshot: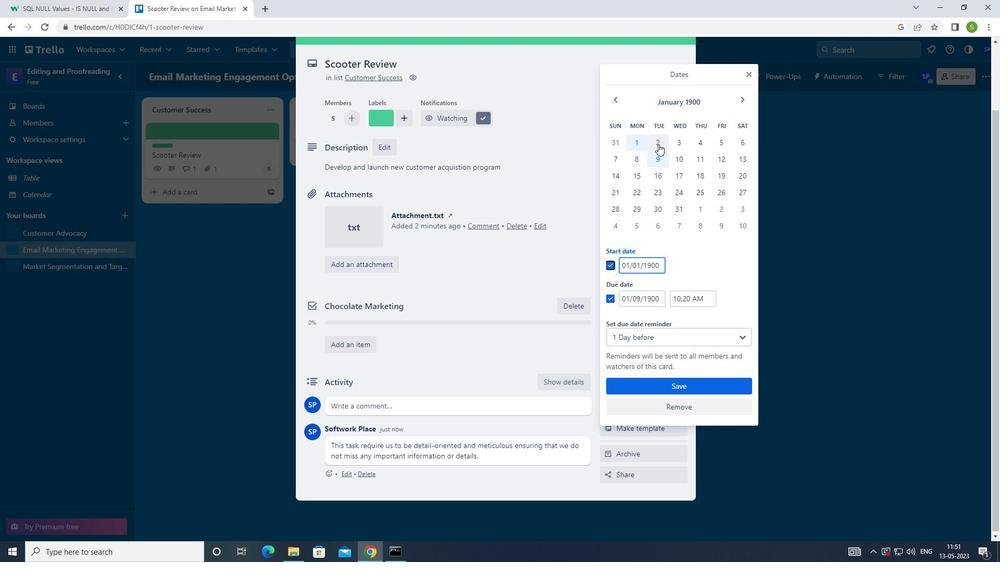 
Action: Mouse moved to (660, 164)
Screenshot: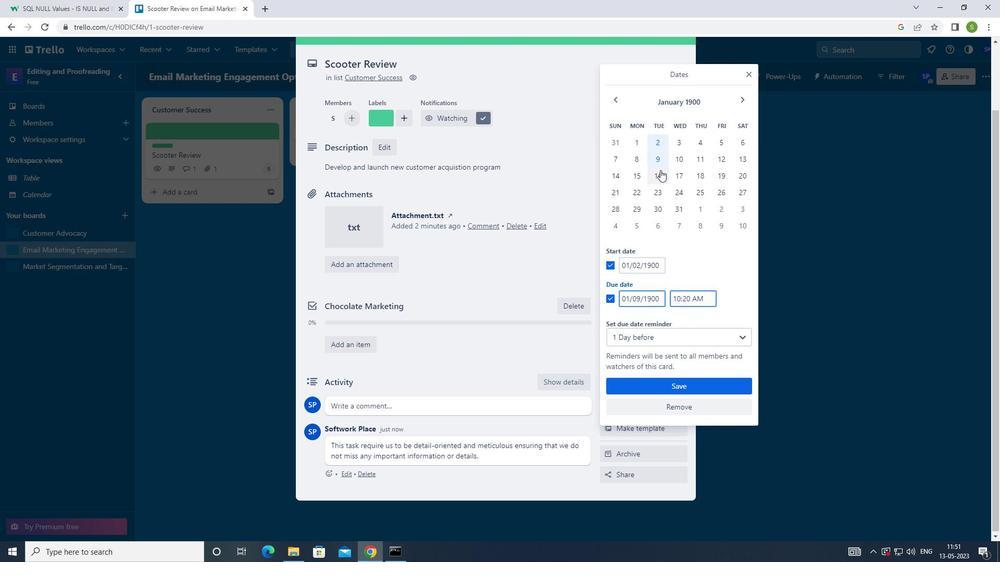 
Action: Mouse pressed left at (660, 164)
Screenshot: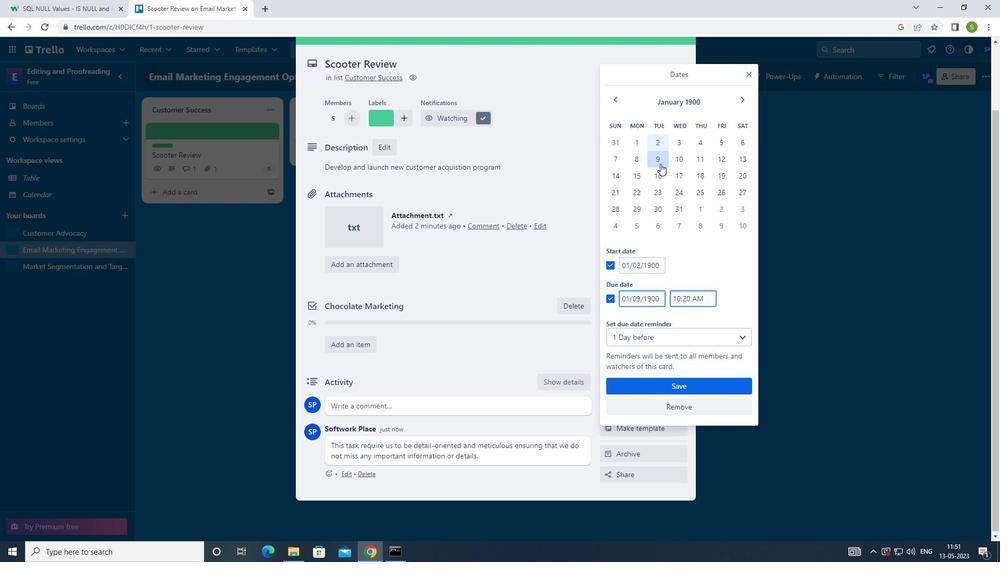
Action: Mouse moved to (673, 388)
Screenshot: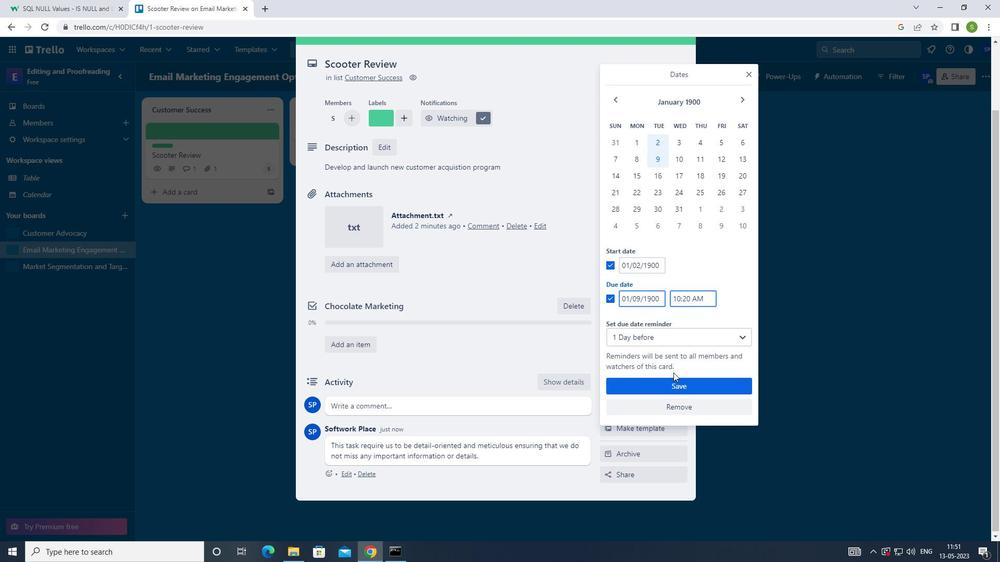 
Action: Mouse pressed left at (673, 388)
Screenshot: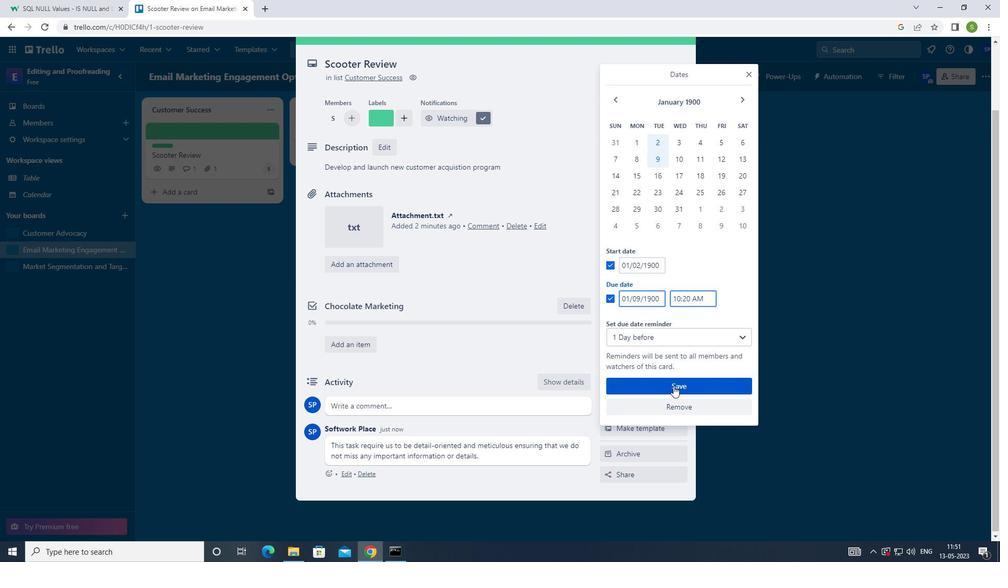 
Action: Mouse moved to (673, 386)
Screenshot: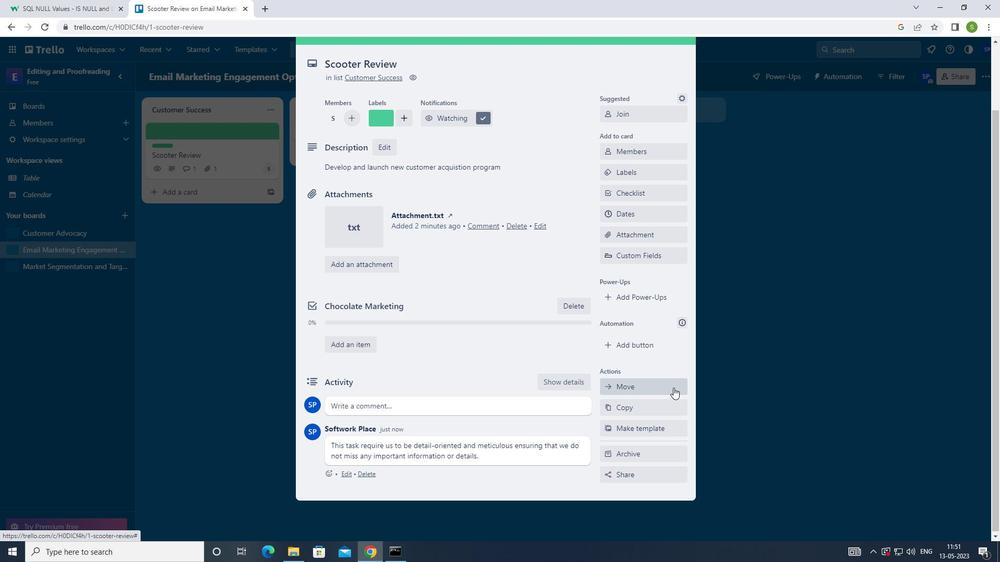 
Action: Key pressed <Key.f8>
Screenshot: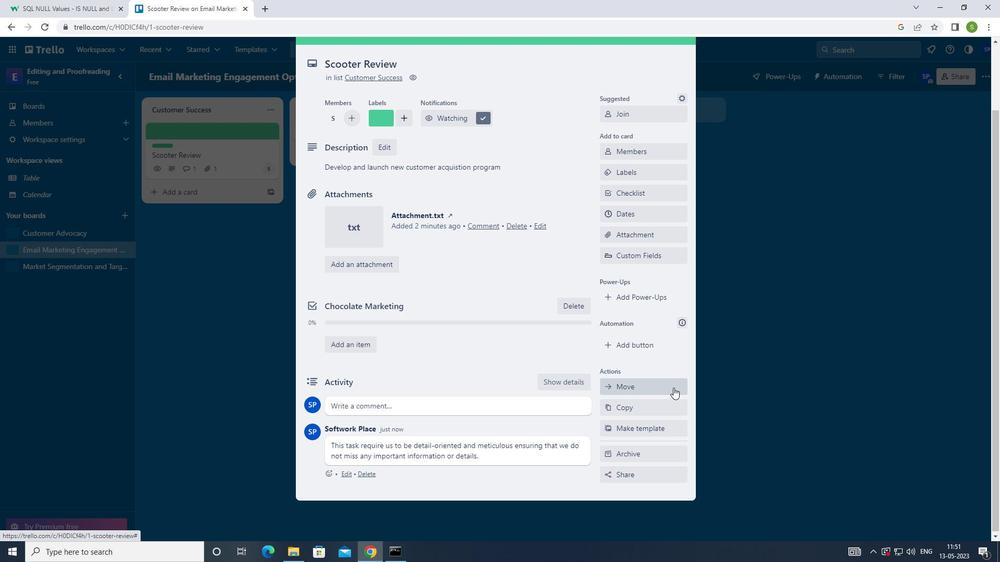 
